Task: Create new invoice with Date Opened :15-Apr-23, Select Customer: Pasquallys Pizza & Wings, Terms: Payment Term 1. Make invoice entry for item-1 with Date: 15-Apr-23, Description: RED BARON Classic Crust Pepperoni Pizza , Action: Material, Income Account: Income:Sales, Quantity: 2, Unit Price: 9.5, Discount %: 6. Make entry for item-2 with Date: 15-Apr-23, Description: Artskills Poster Board Neon Blue 22 x 28_x000D_
, Action: Material, Income Account: Income:Sales, Quantity: 1, Unit Price: 6.8, Discount %: 9. Make entry for item-3 with Date: 15-Apr-23, Description: Clif Bar Chocolate Brownie, Action: Material, Income Account: Income:Sales, Quantity: 1, Unit Price: 7.8, Discount %: 11. Write Notes: Looking forward to serving you again.. Post Invoice with Post Date: 15-Apr-23, Post to Accounts: Assets:Accounts Receivable. Pay / Process Payment with Transaction Date: 15-May-23, Amount: 30.99, Transfer Account: Checking Account. Print Invoice, display notes by going to Option, then go to Display Tab and check Invoice Notes.
Action: Mouse moved to (139, 31)
Screenshot: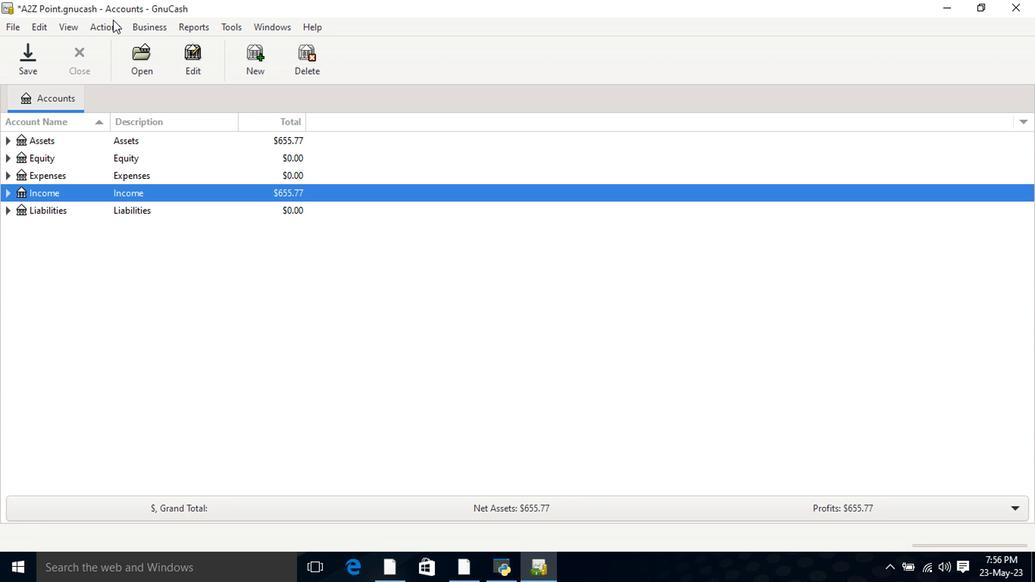 
Action: Mouse pressed left at (139, 31)
Screenshot: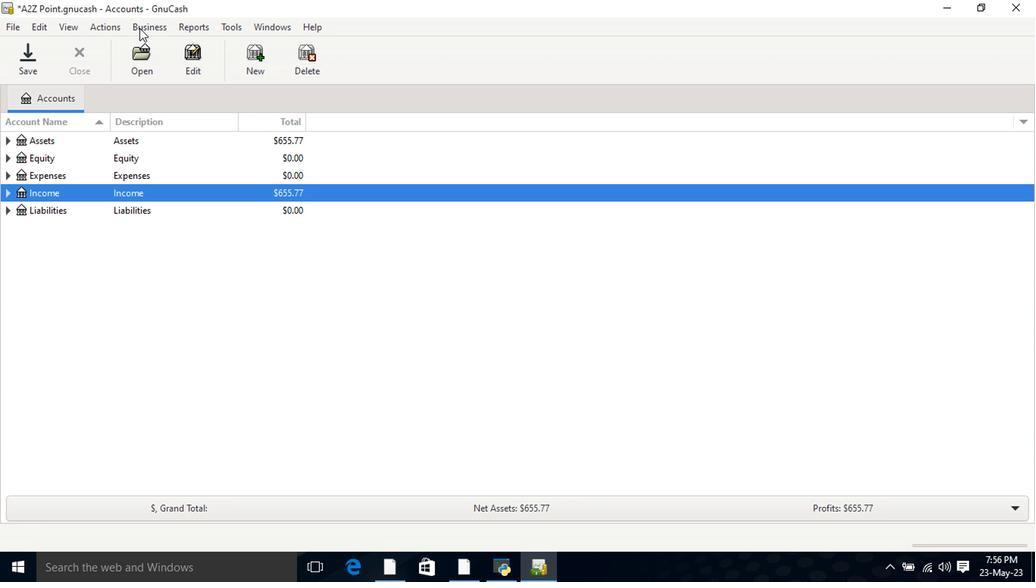
Action: Mouse moved to (350, 107)
Screenshot: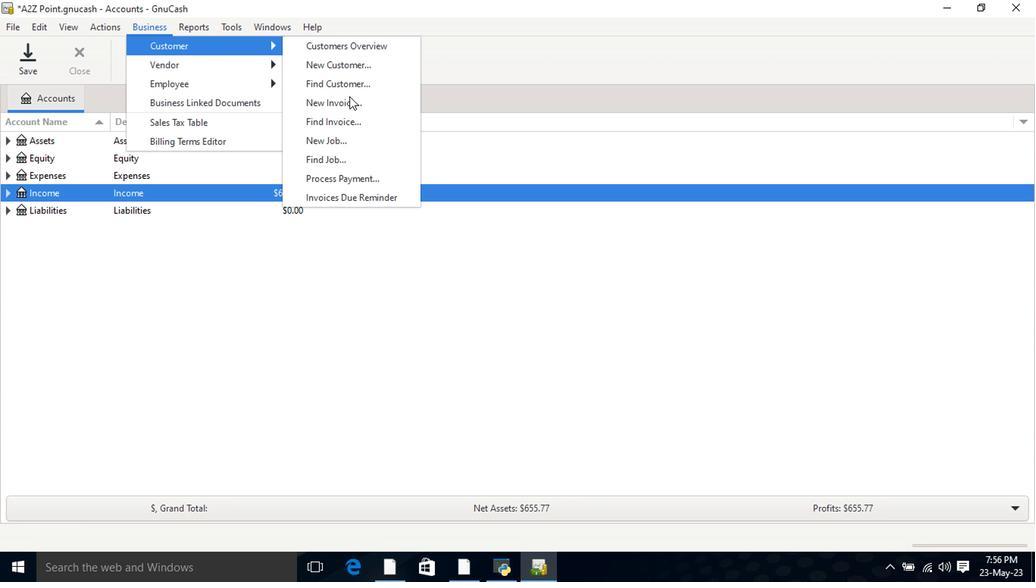 
Action: Mouse pressed left at (350, 107)
Screenshot: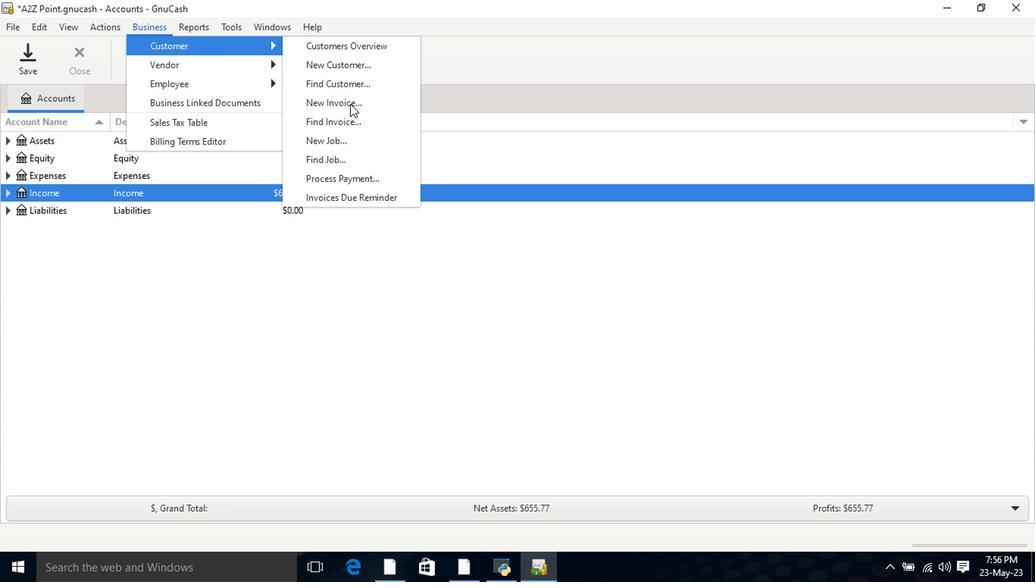 
Action: Mouse moved to (616, 233)
Screenshot: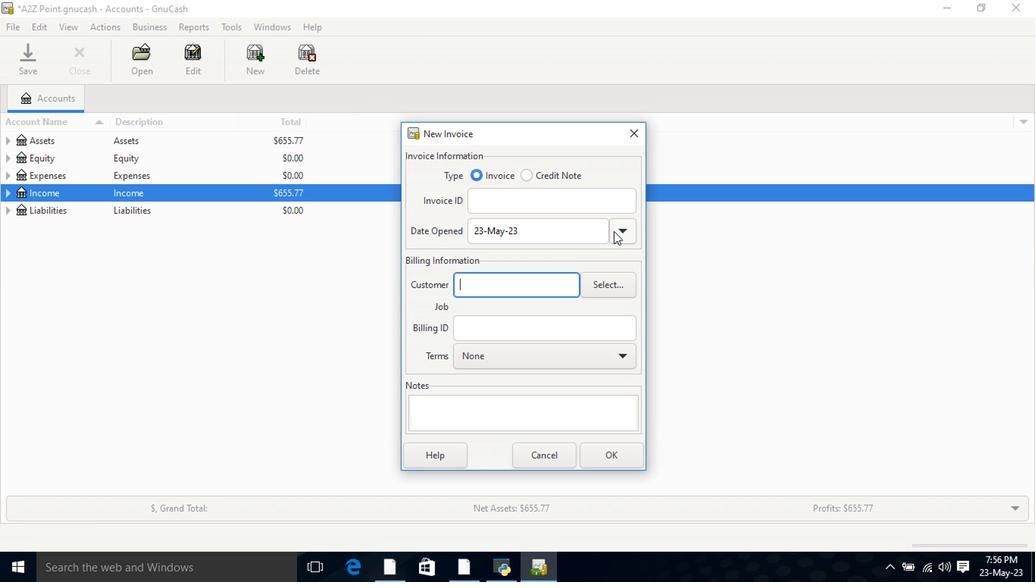 
Action: Mouse pressed left at (616, 233)
Screenshot: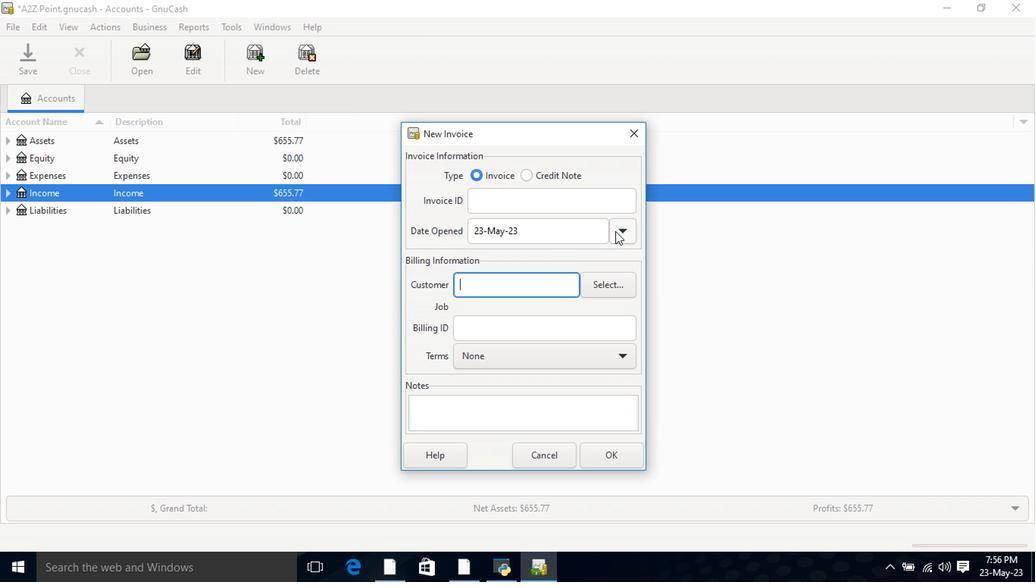 
Action: Mouse moved to (504, 254)
Screenshot: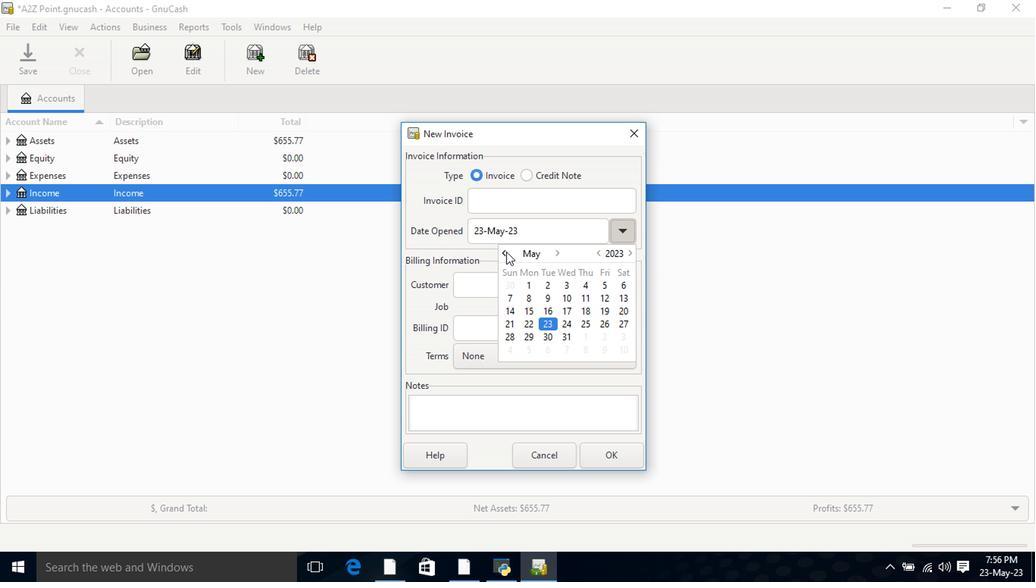 
Action: Mouse pressed left at (504, 254)
Screenshot: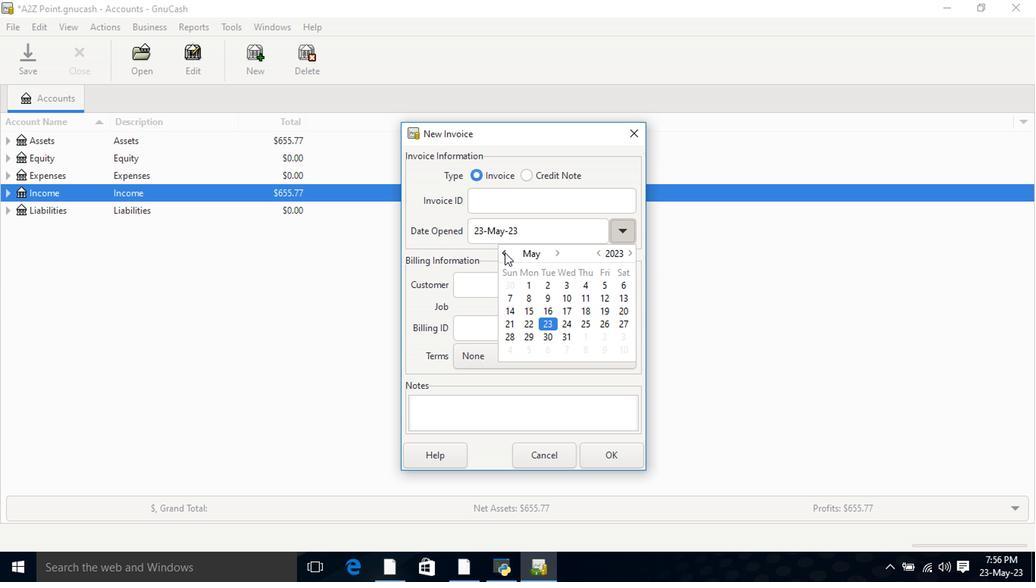 
Action: Mouse moved to (616, 311)
Screenshot: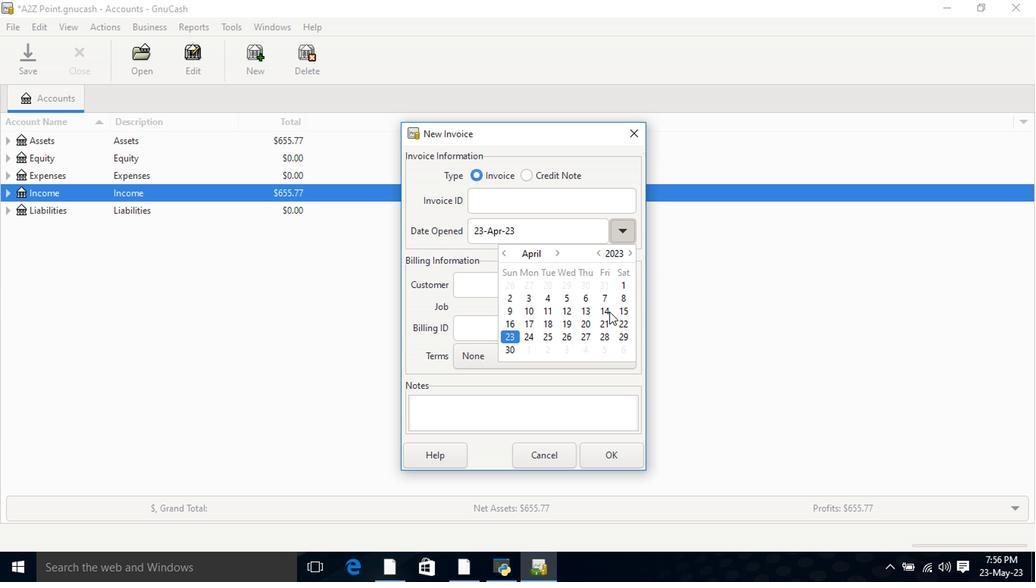 
Action: Mouse pressed left at (616, 311)
Screenshot: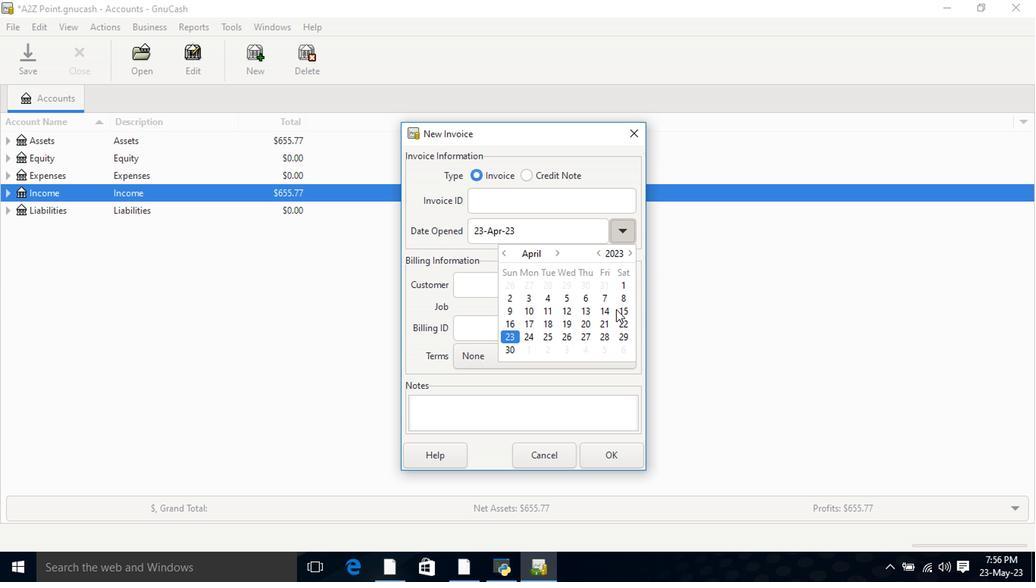 
Action: Mouse pressed left at (616, 311)
Screenshot: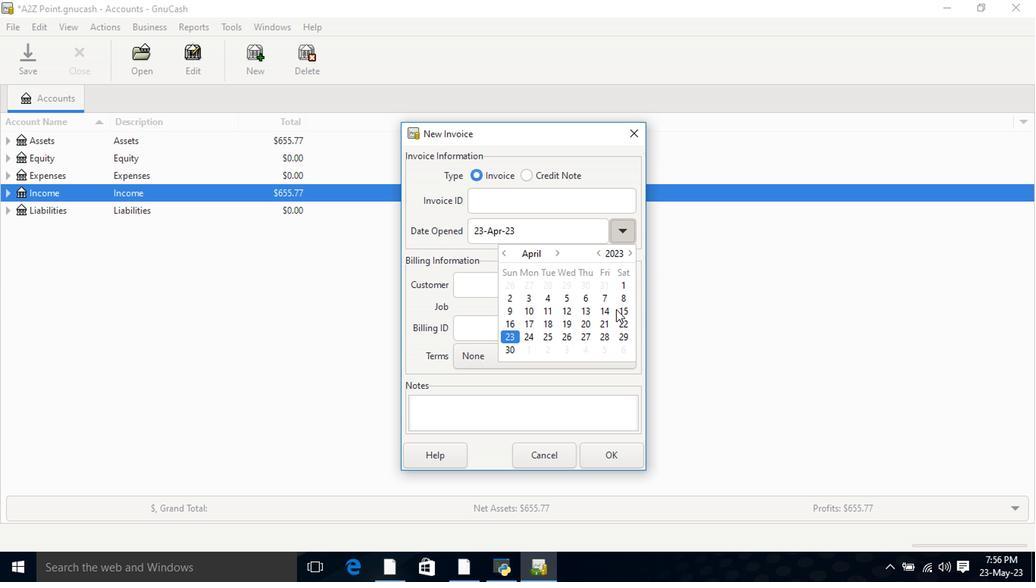 
Action: Mouse moved to (521, 291)
Screenshot: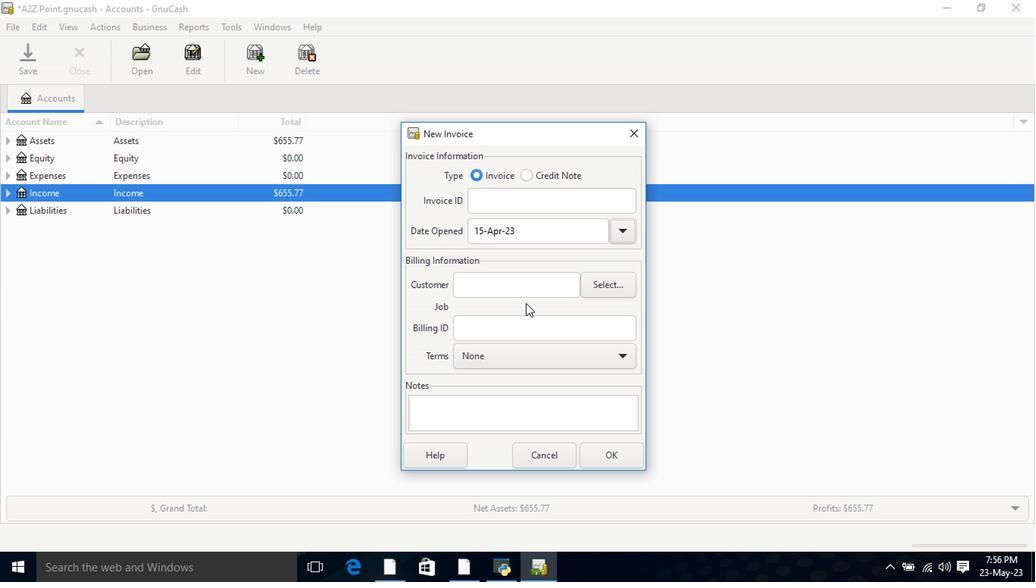 
Action: Mouse pressed left at (521, 291)
Screenshot: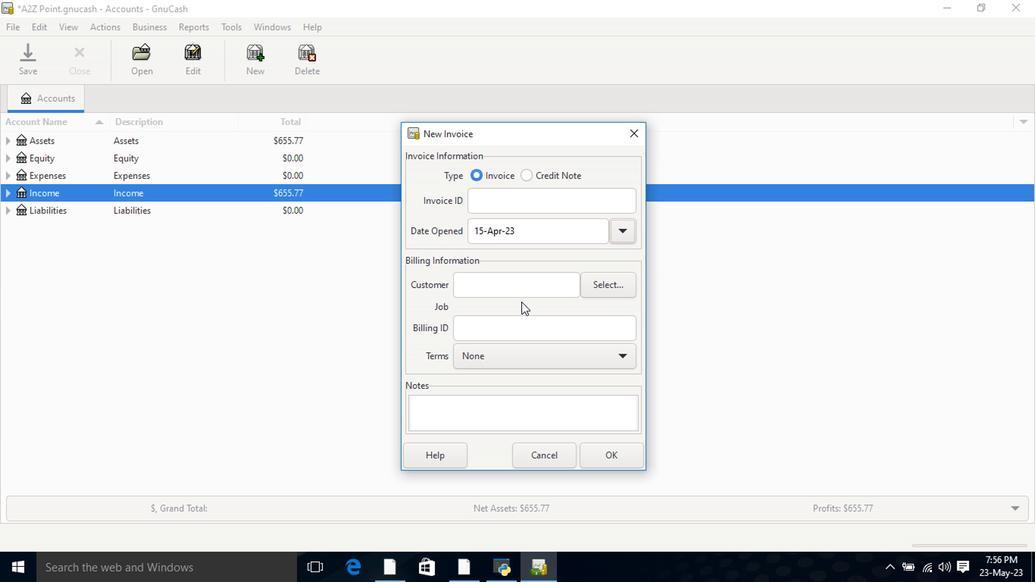 
Action: Mouse moved to (518, 291)
Screenshot: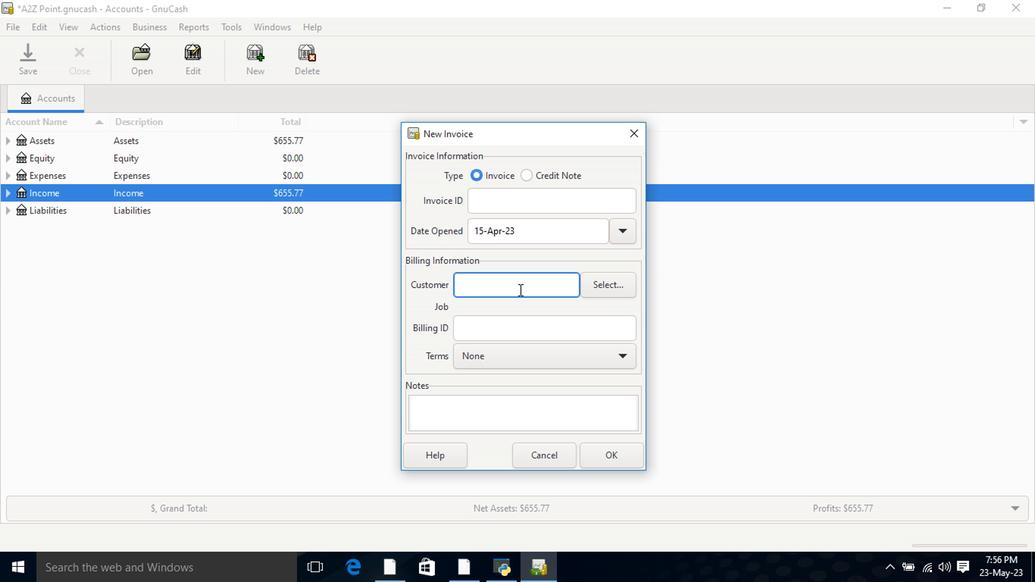 
Action: Key pressed <Key.shift>Pas
Screenshot: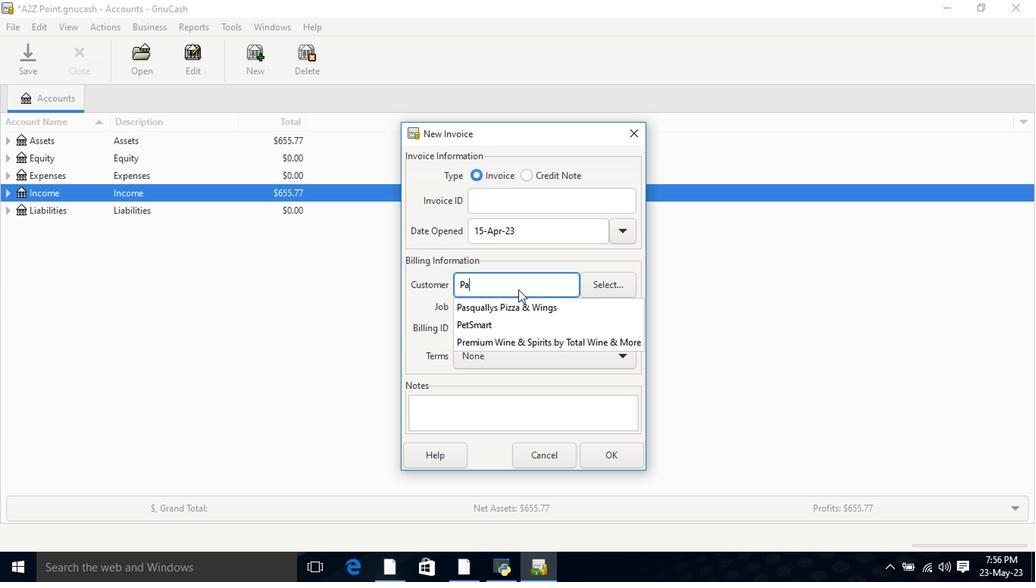 
Action: Mouse moved to (509, 310)
Screenshot: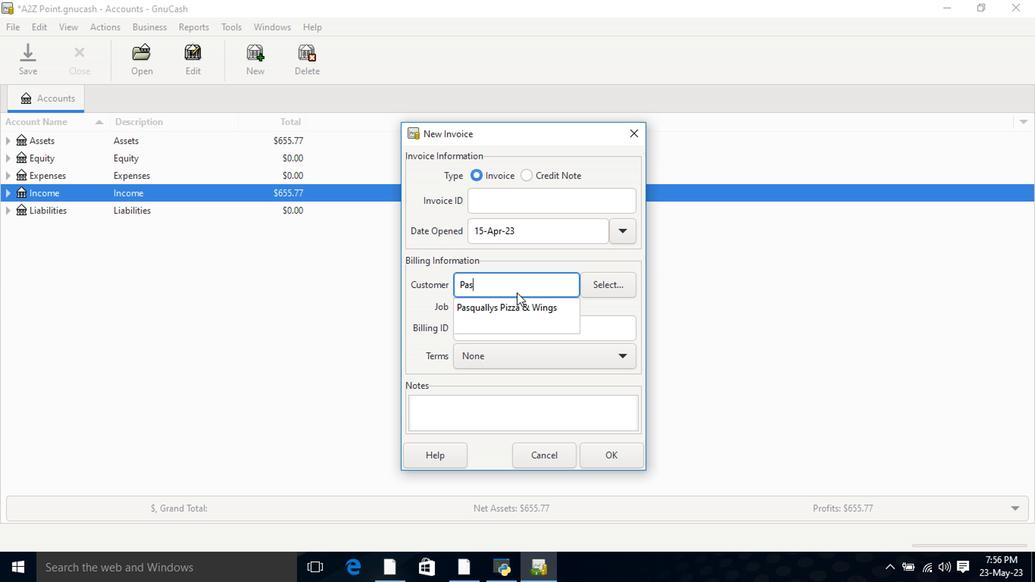 
Action: Mouse pressed left at (509, 310)
Screenshot: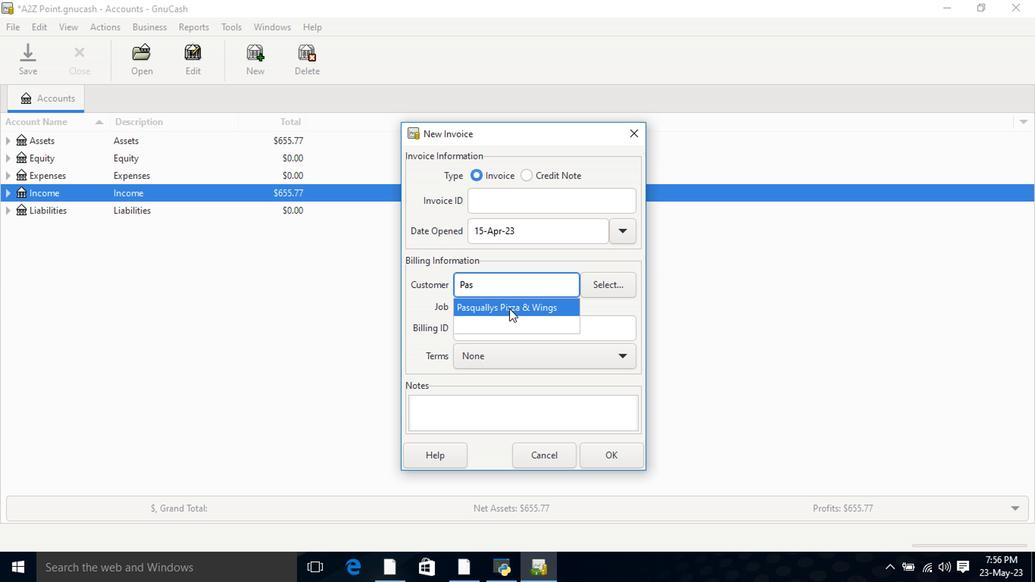 
Action: Mouse moved to (508, 372)
Screenshot: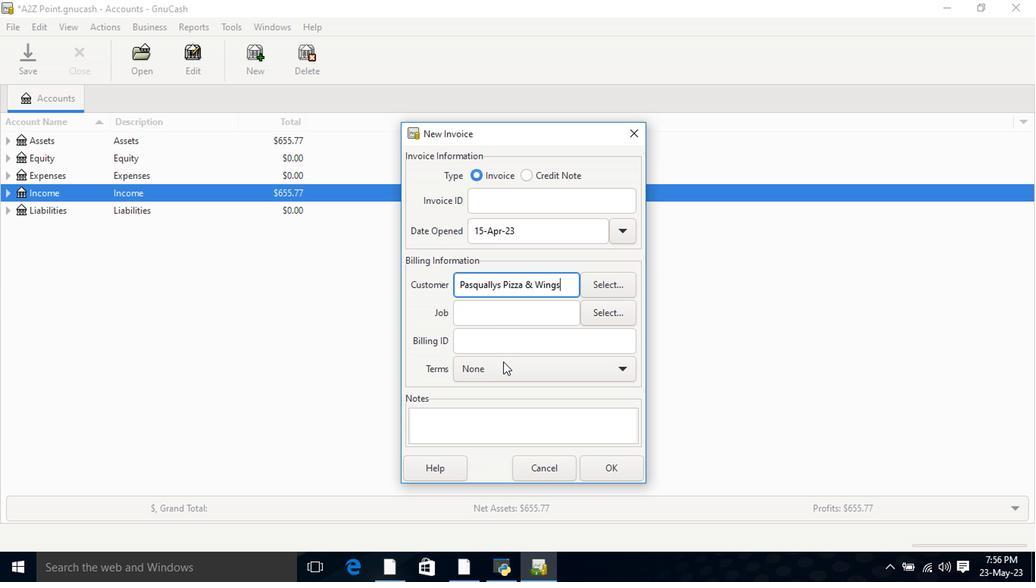
Action: Mouse pressed left at (508, 372)
Screenshot: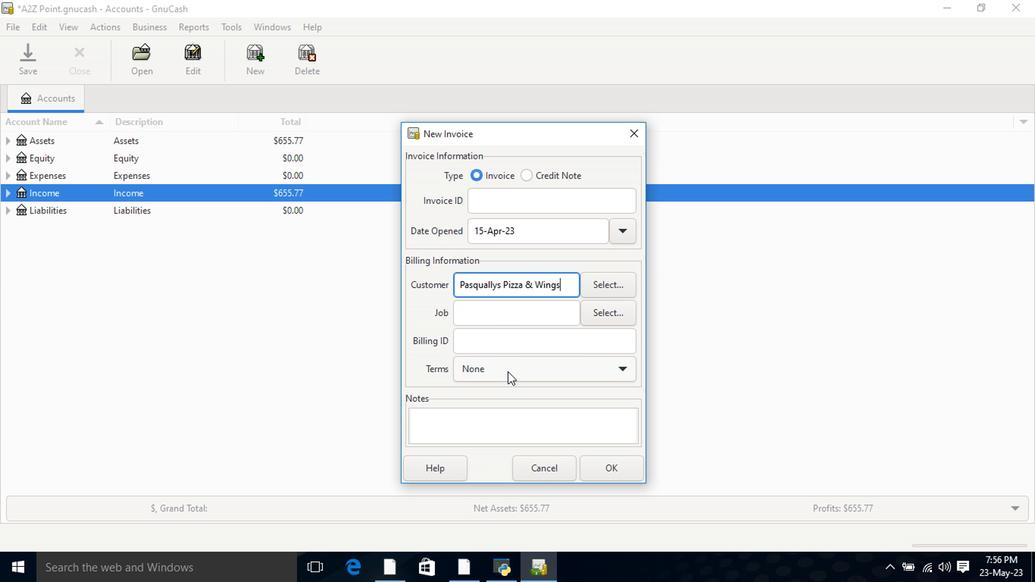 
Action: Mouse moved to (512, 400)
Screenshot: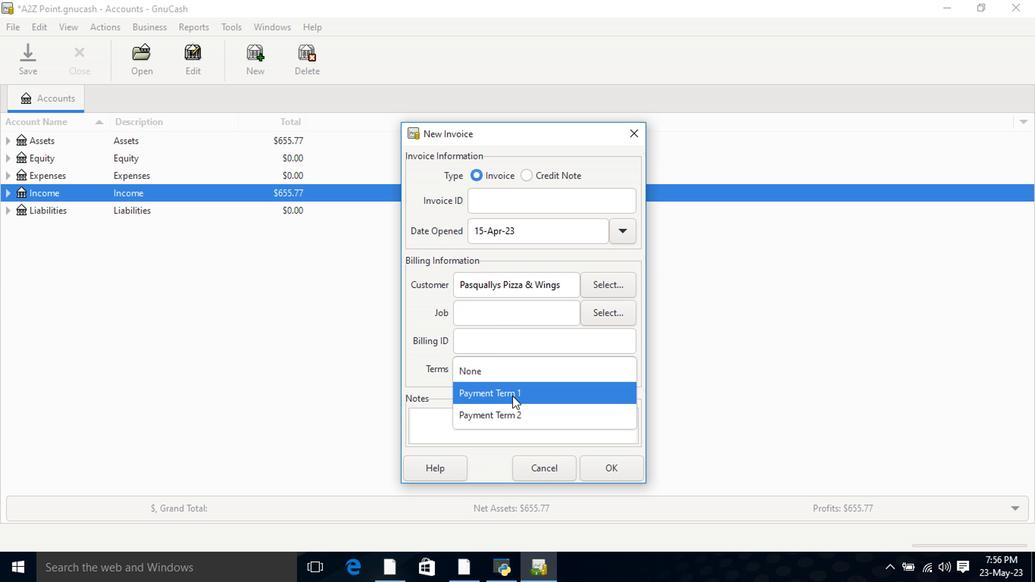 
Action: Mouse pressed left at (512, 400)
Screenshot: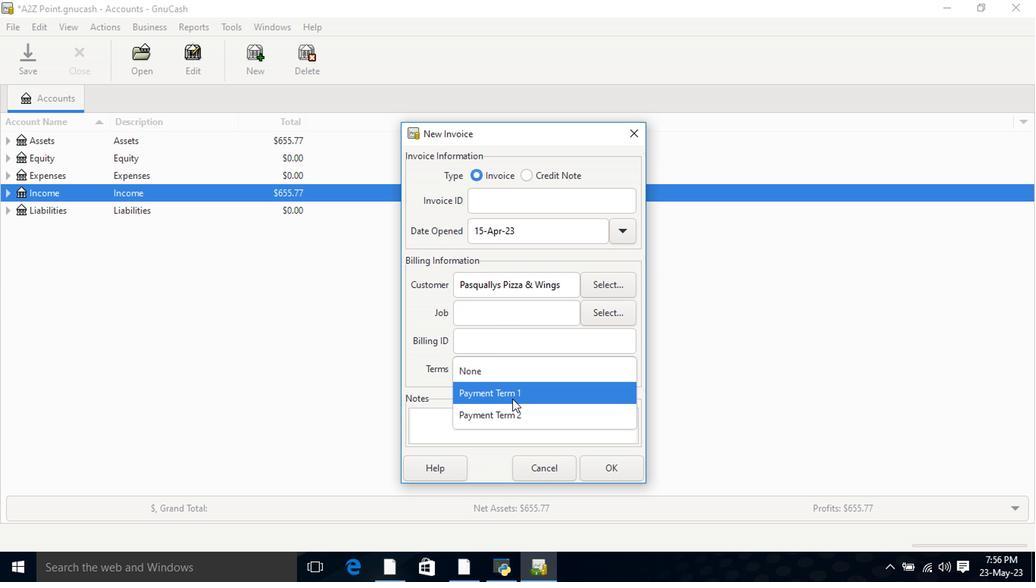 
Action: Mouse moved to (626, 465)
Screenshot: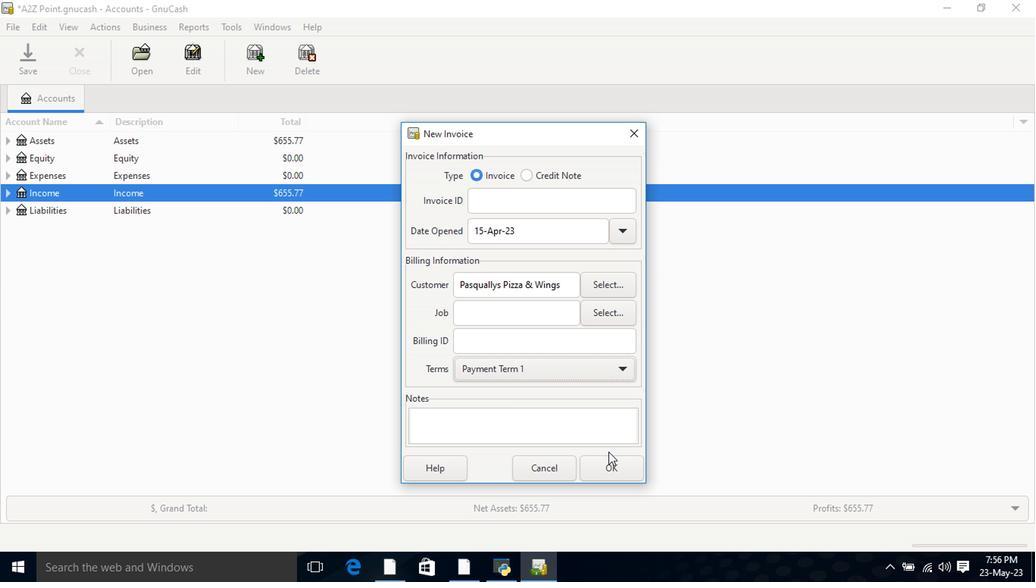 
Action: Mouse pressed left at (626, 465)
Screenshot: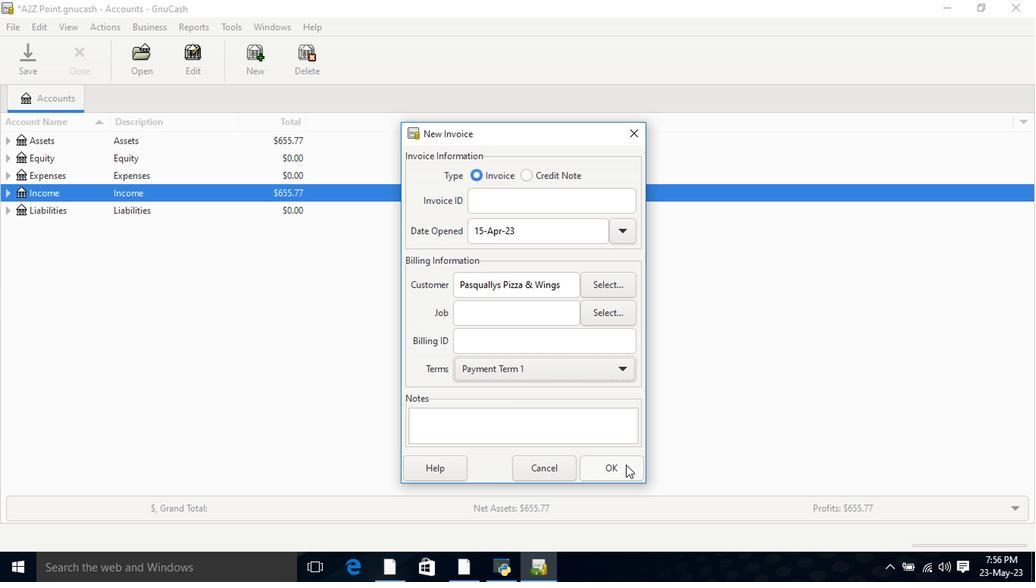 
Action: Mouse moved to (59, 296)
Screenshot: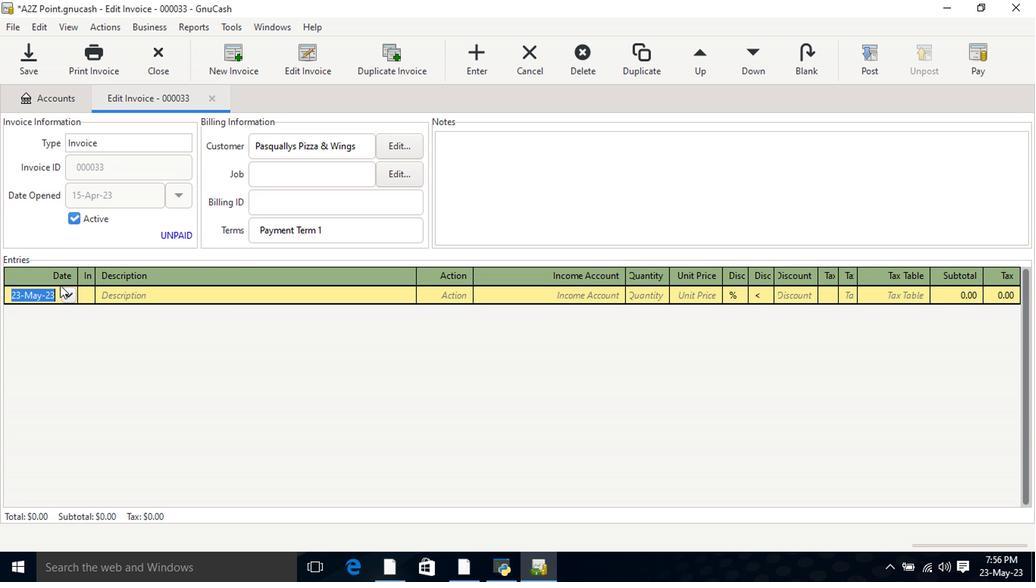 
Action: Mouse pressed left at (59, 296)
Screenshot: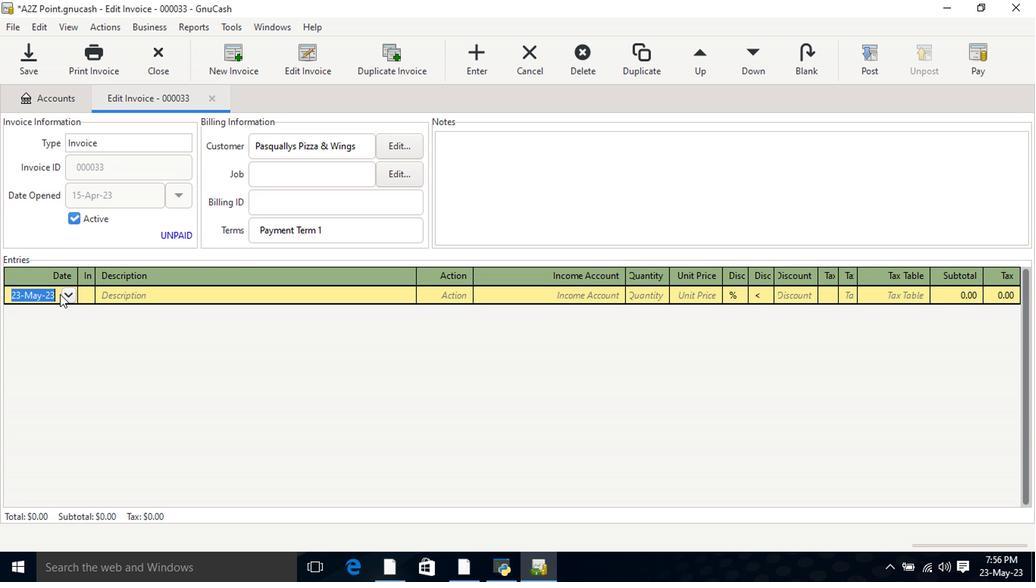 
Action: Mouse moved to (69, 292)
Screenshot: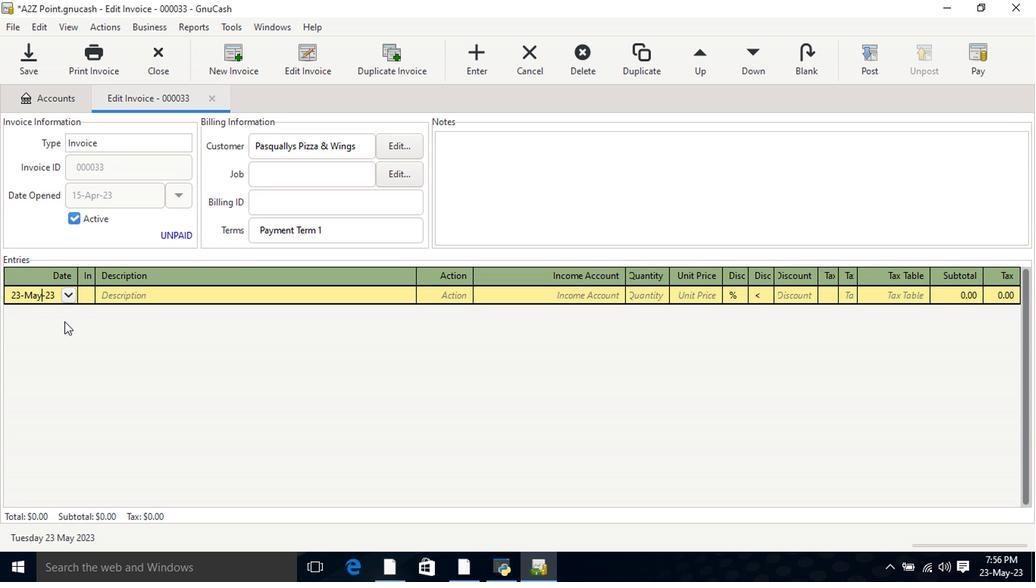 
Action: Mouse pressed left at (69, 292)
Screenshot: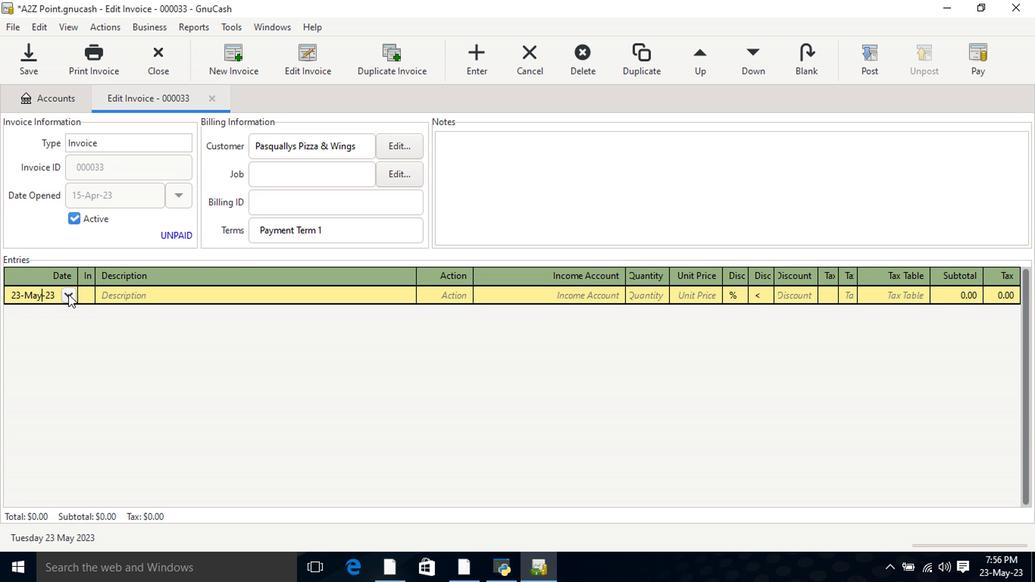 
Action: Mouse moved to (8, 313)
Screenshot: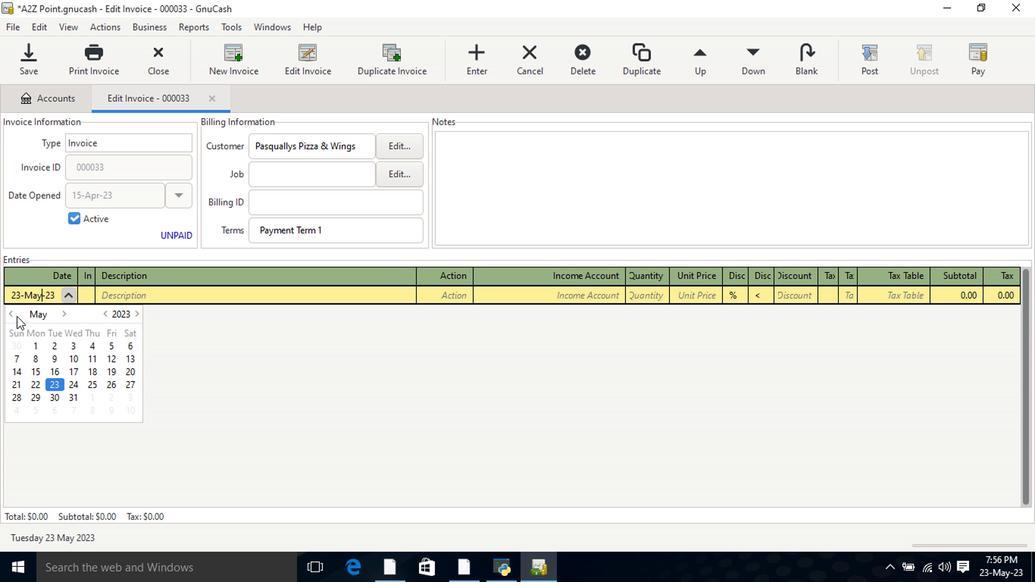 
Action: Mouse pressed left at (8, 313)
Screenshot: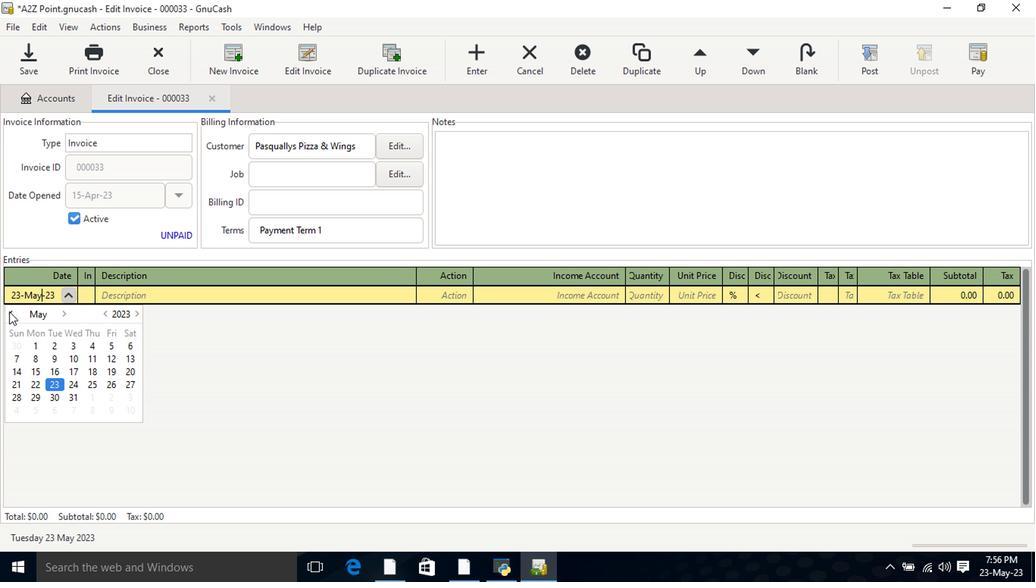 
Action: Mouse moved to (130, 371)
Screenshot: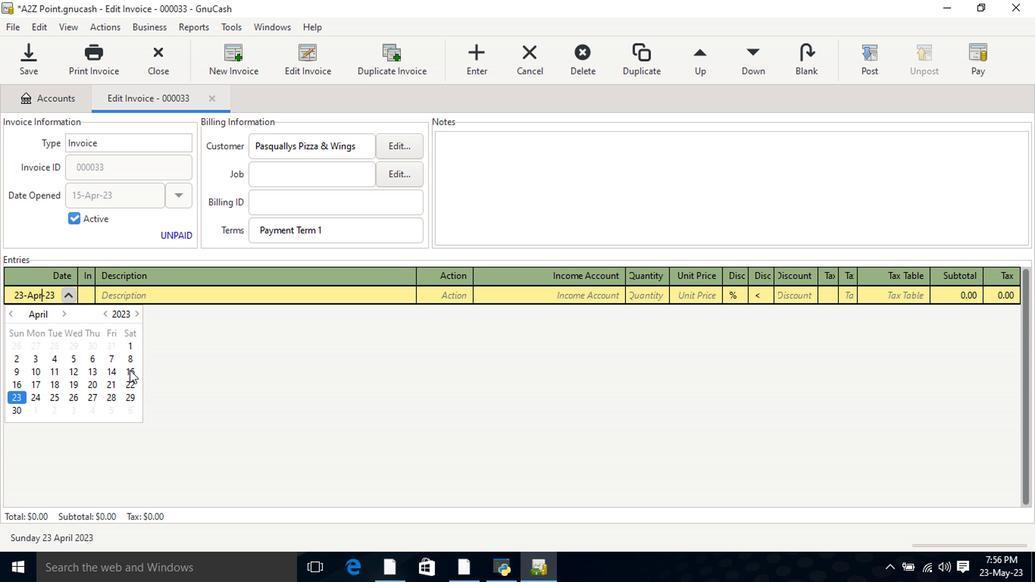 
Action: Mouse pressed left at (130, 371)
Screenshot: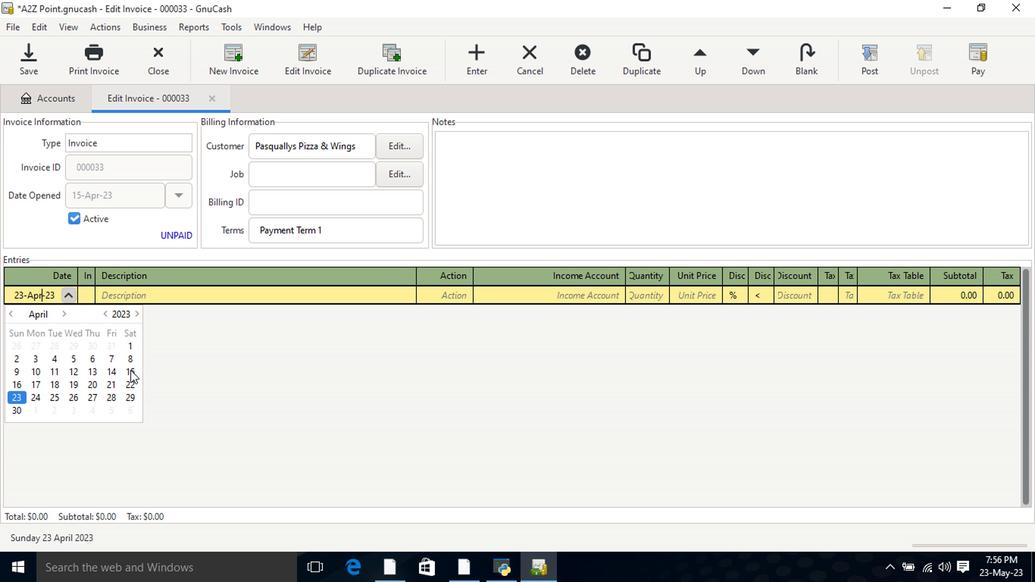 
Action: Mouse pressed left at (130, 371)
Screenshot: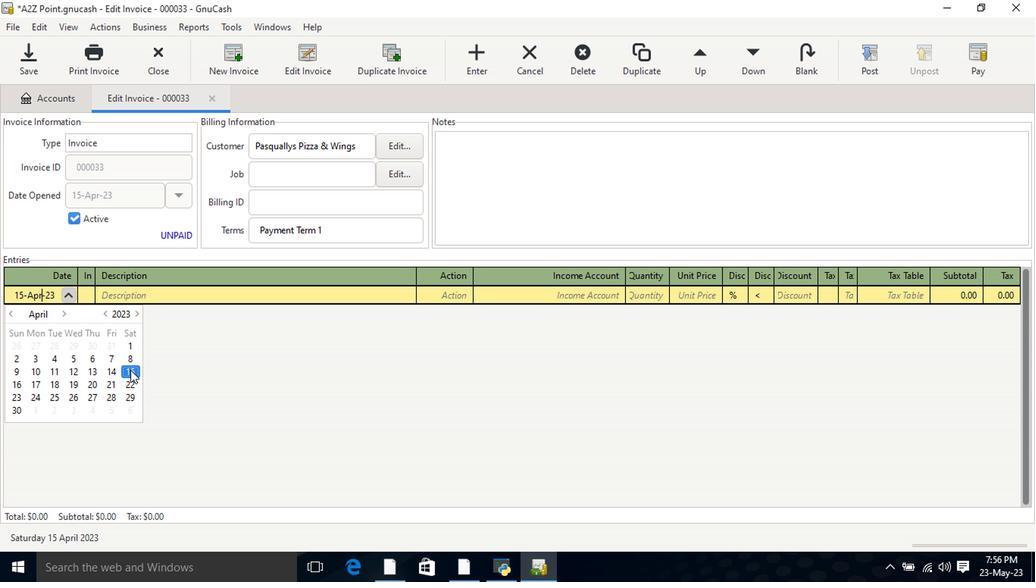 
Action: Mouse moved to (130, 371)
Screenshot: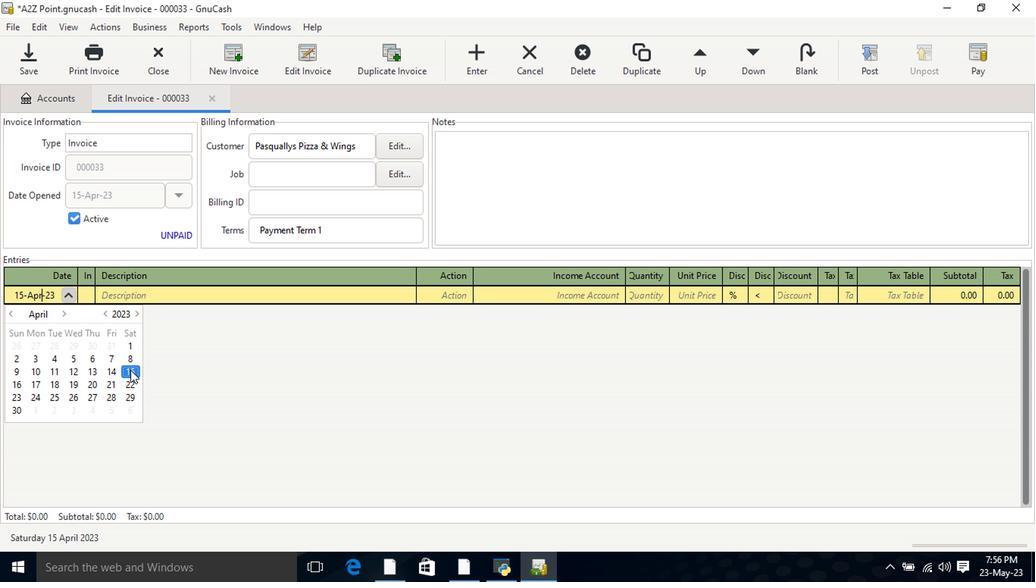 
Action: Mouse pressed left at (130, 371)
Screenshot: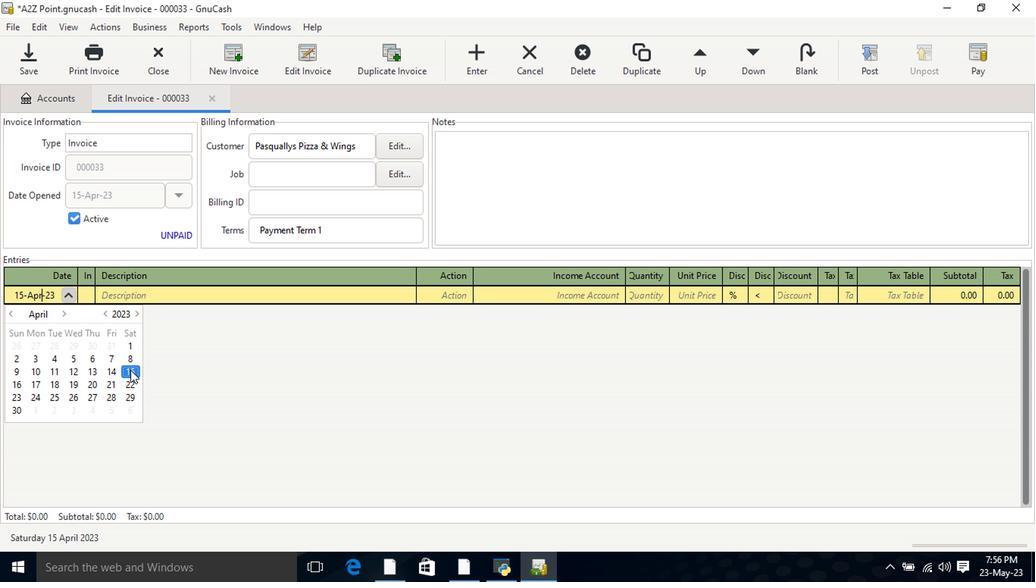 
Action: Mouse moved to (163, 298)
Screenshot: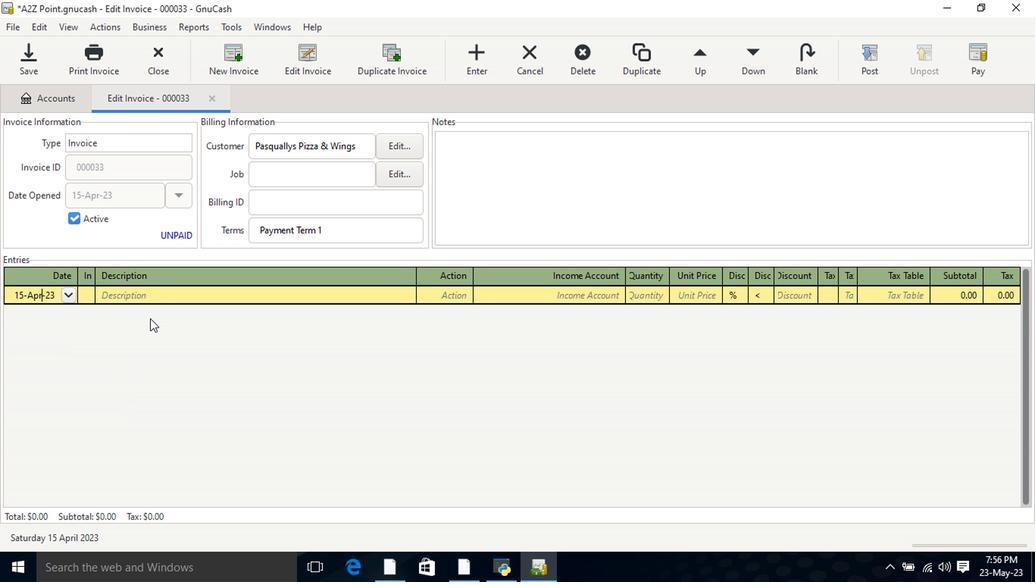 
Action: Mouse pressed left at (163, 298)
Screenshot: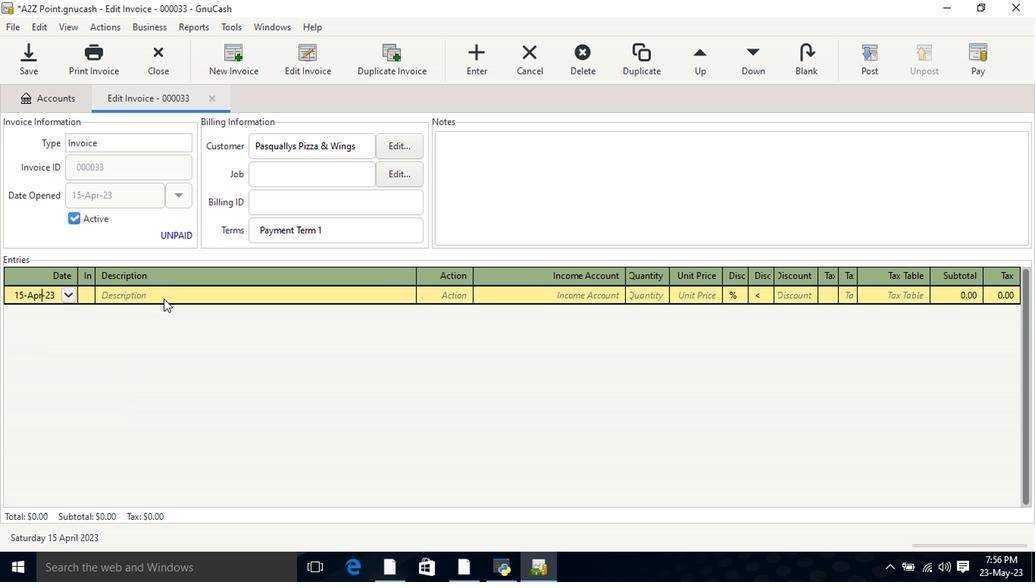 
Action: Mouse moved to (164, 298)
Screenshot: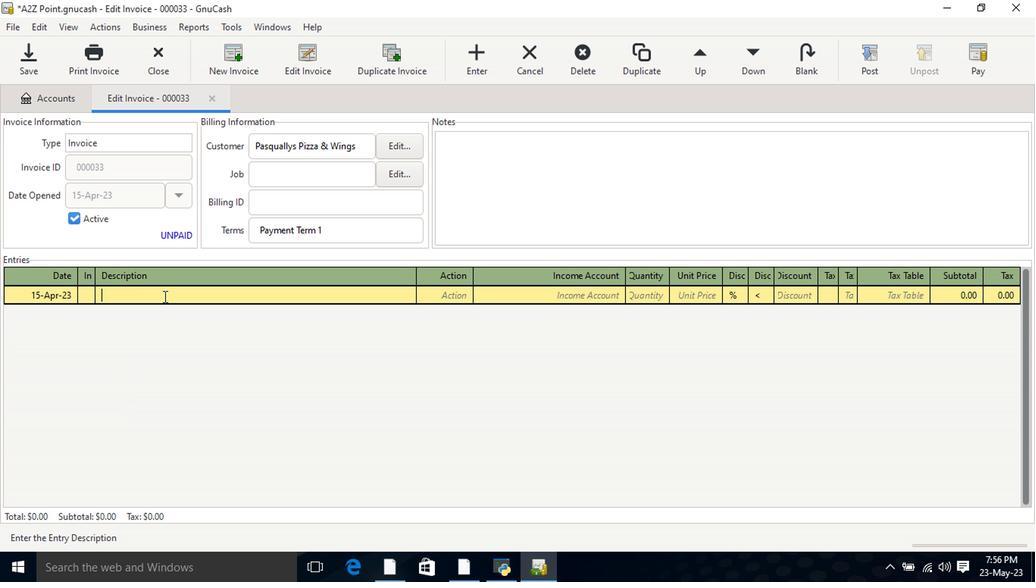 
Action: Key pressed <Key.shift><Key.shift><Key.shift>Red<Key.backspace><Key.backspace><Key.backspace><Key.shift>ED<Key.backspace><Key.backspace><Key.backspace><Key.shift>ED<Key.backspace><Key.backspace><Key.backspace><Key.shift><Key.shift><Key.shift><Key.shift><Key.shift><Key.shift><Key.shift><Key.shift>E<Key.shift>D<Key.backspace><Key.backspace><Key.backspace><Key.caps_lock>ED<Key.space>BARON<Key.space><Key.caps_lock><Key.shift>Clasi<Key.backspace>sic<Key.space><Key.shift>Crust<Key.space><Key.shift>Pepperoni<Key.space><Key.shift>Pizza<Key.tab>mate<Key.tab>income<Key.down><Key.down><Key.down><Key.tab>2<Key.tab>9.5
Screenshot: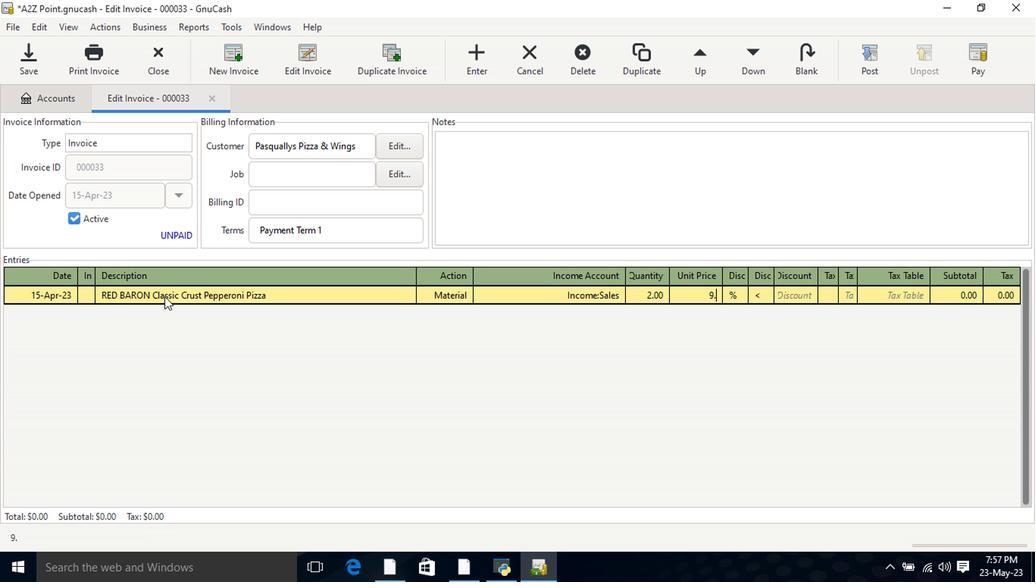 
Action: Mouse moved to (768, 292)
Screenshot: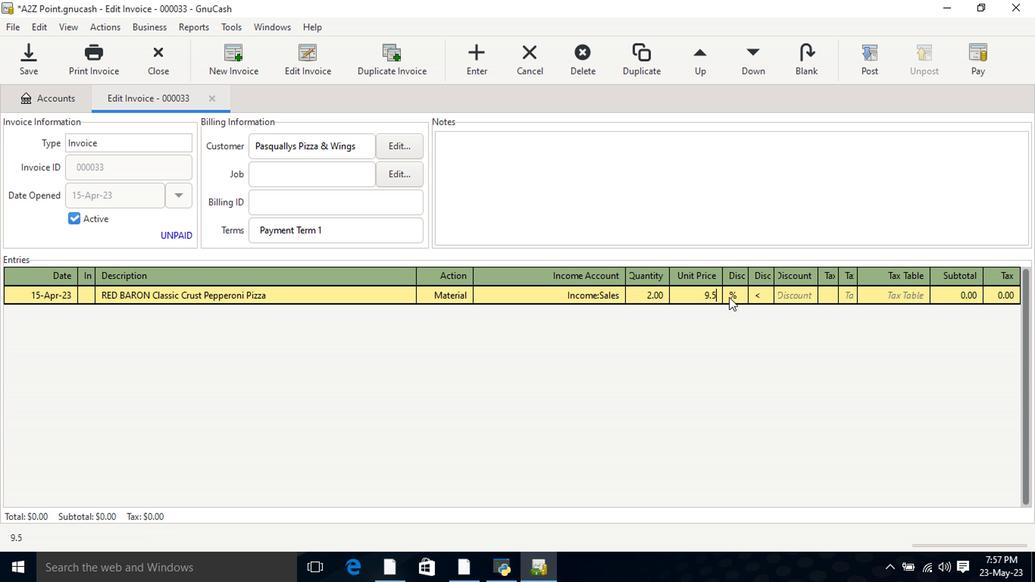 
Action: Mouse pressed left at (768, 292)
Screenshot: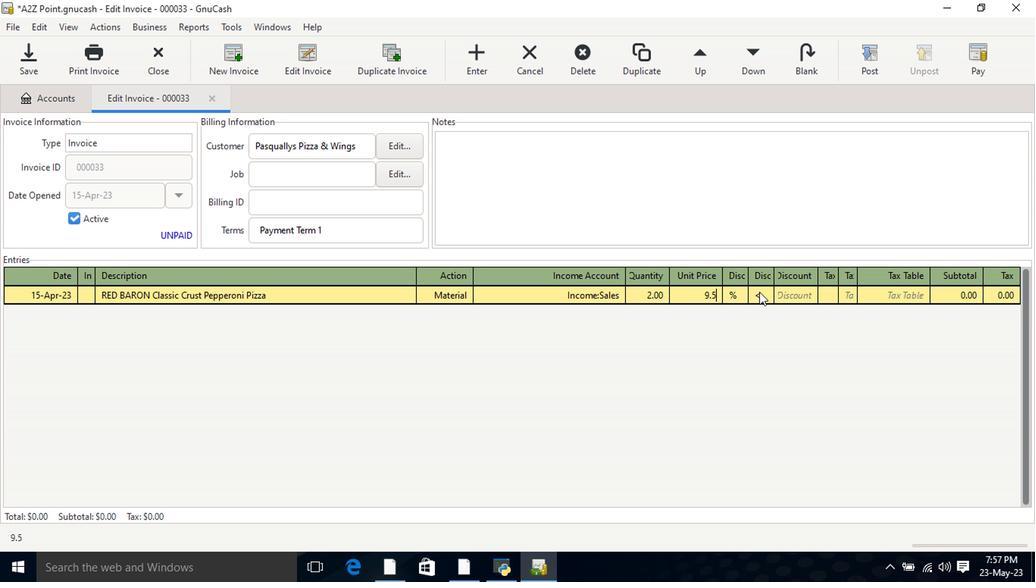 
Action: Mouse moved to (778, 296)
Screenshot: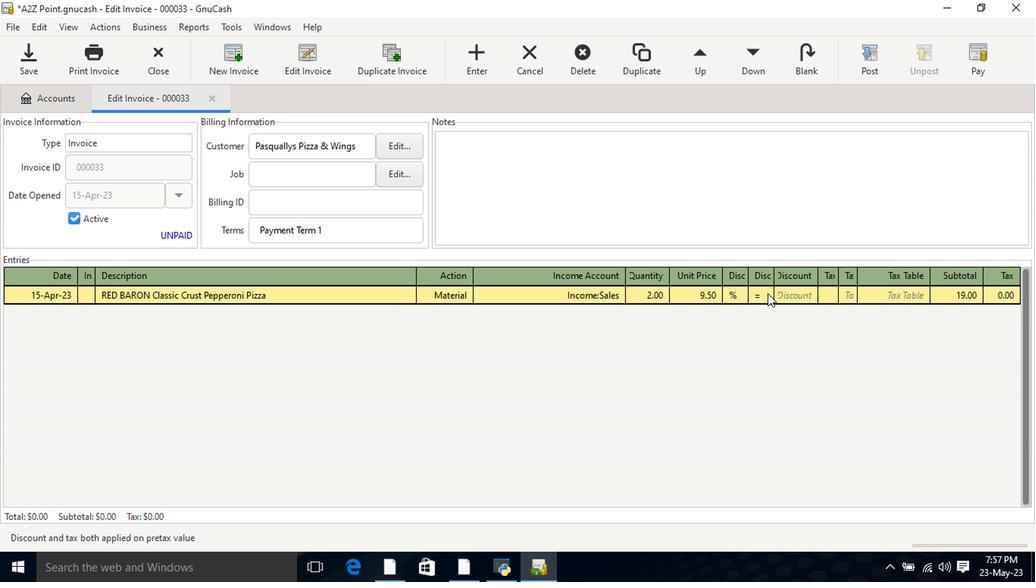 
Action: Mouse pressed left at (778, 296)
Screenshot: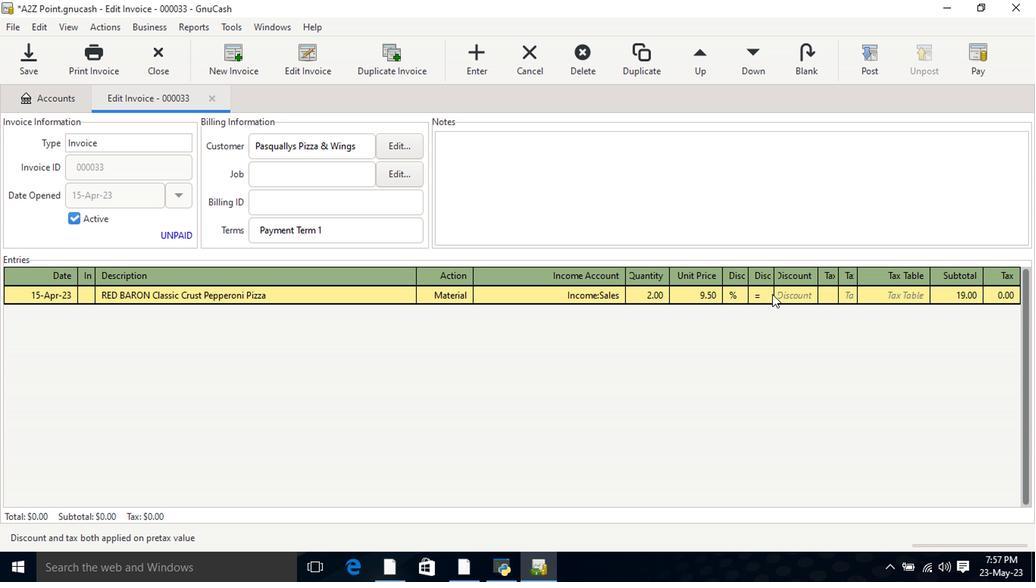 
Action: Key pressed 6<Key.tab><Key.tab><Key.shift>Artskills<Key.space><Key.shift>Poster<Key.space><Key.shift>Board<Key.space><Key.shift>Neon<Key.space><Key.shift>Blue<Key.space>22'x28'<Key.tab>mater<Key.tab>income<Key.down><Key.down><Key.down><Key.tab>1<Key.tab>6.8<Key.tab>
Screenshot: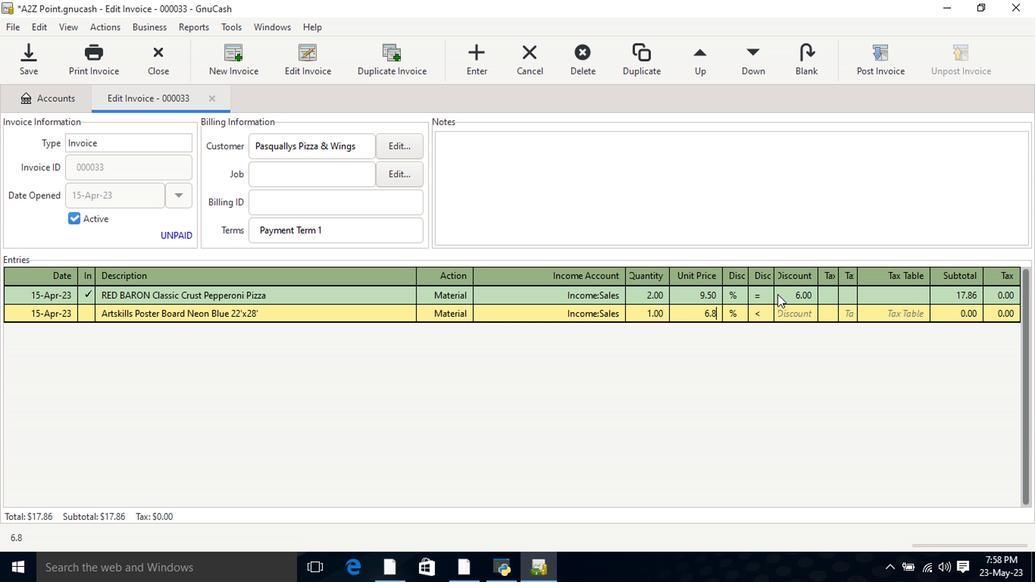 
Action: Mouse moved to (758, 315)
Screenshot: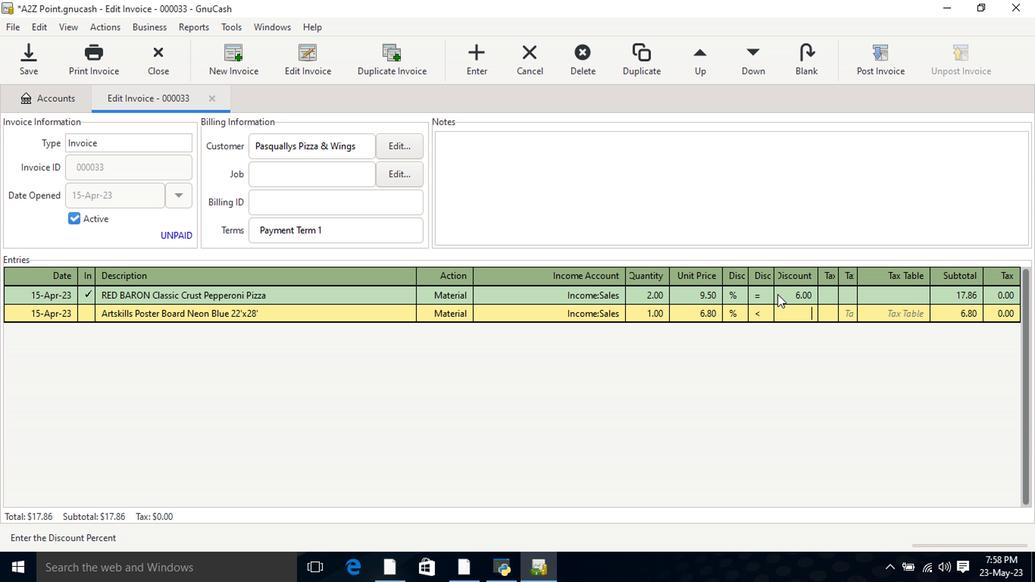 
Action: Mouse pressed left at (758, 315)
Screenshot: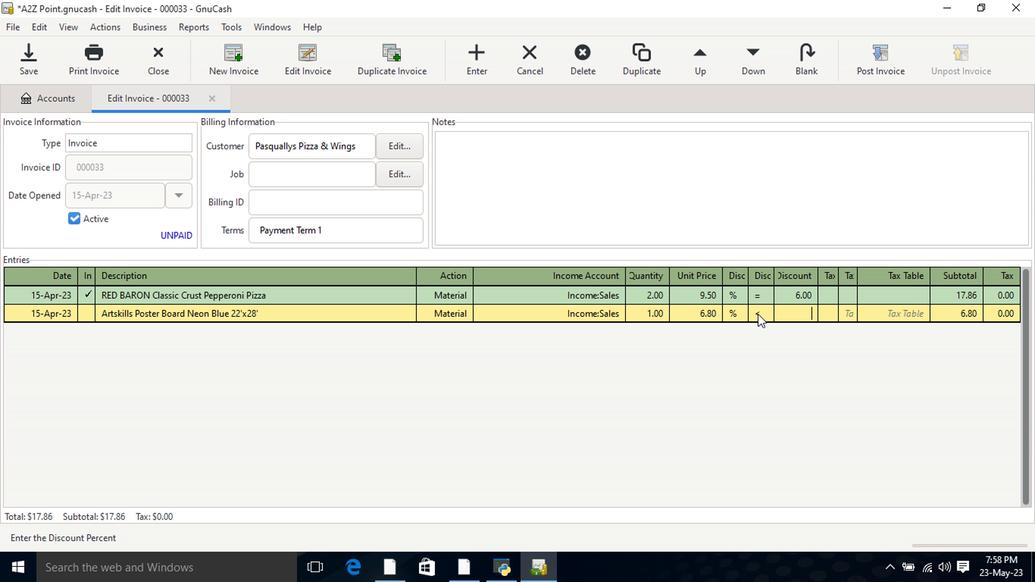 
Action: Mouse moved to (773, 316)
Screenshot: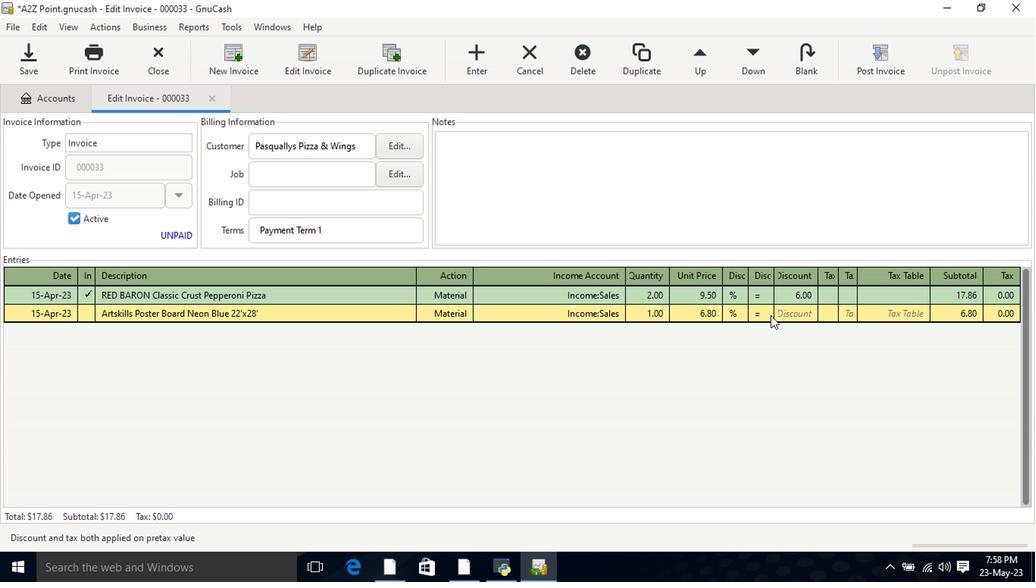 
Action: Mouse pressed left at (773, 316)
Screenshot: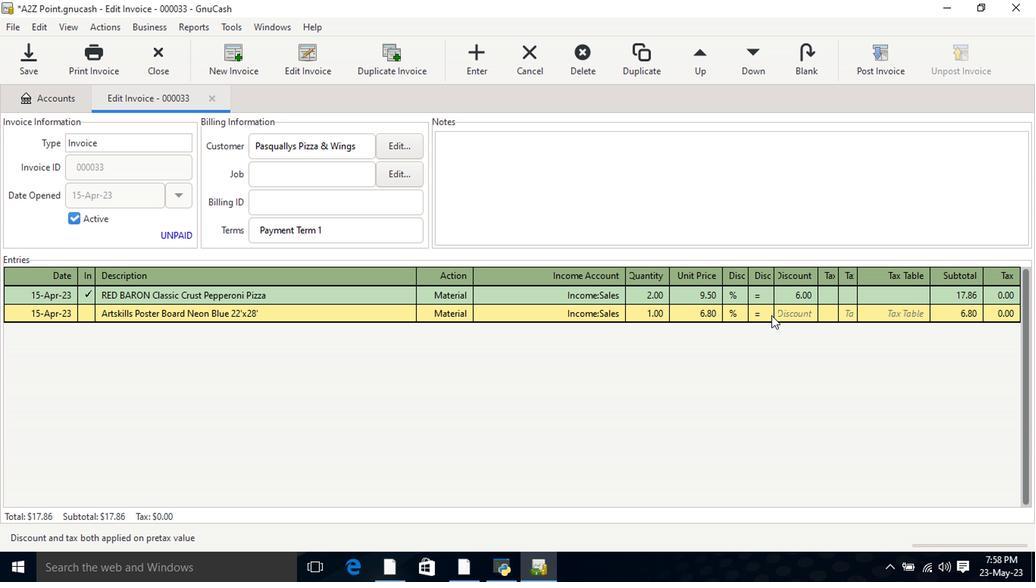 
Action: Mouse moved to (782, 315)
Screenshot: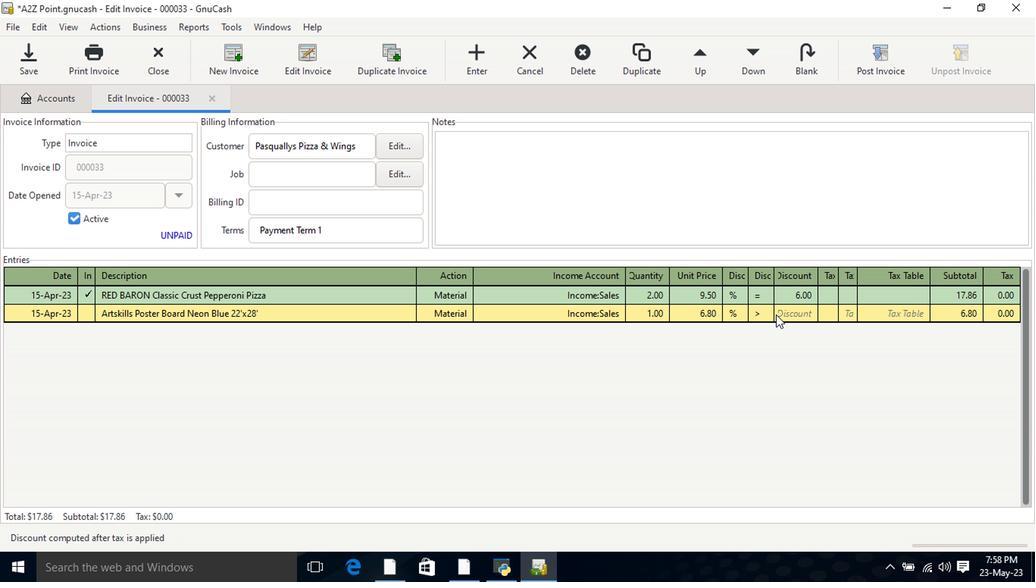 
Action: Mouse pressed left at (782, 315)
Screenshot: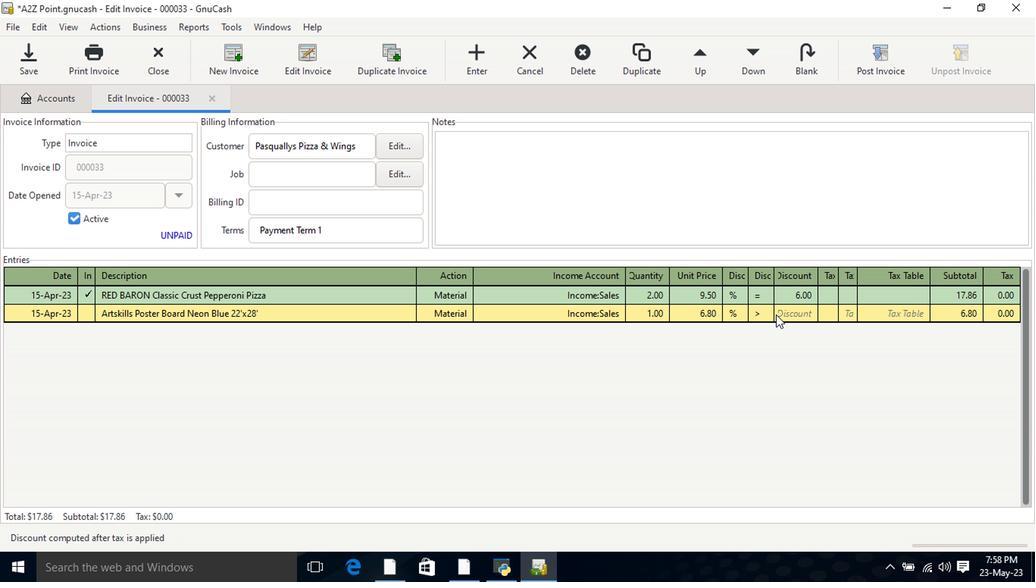 
Action: Mouse moved to (754, 311)
Screenshot: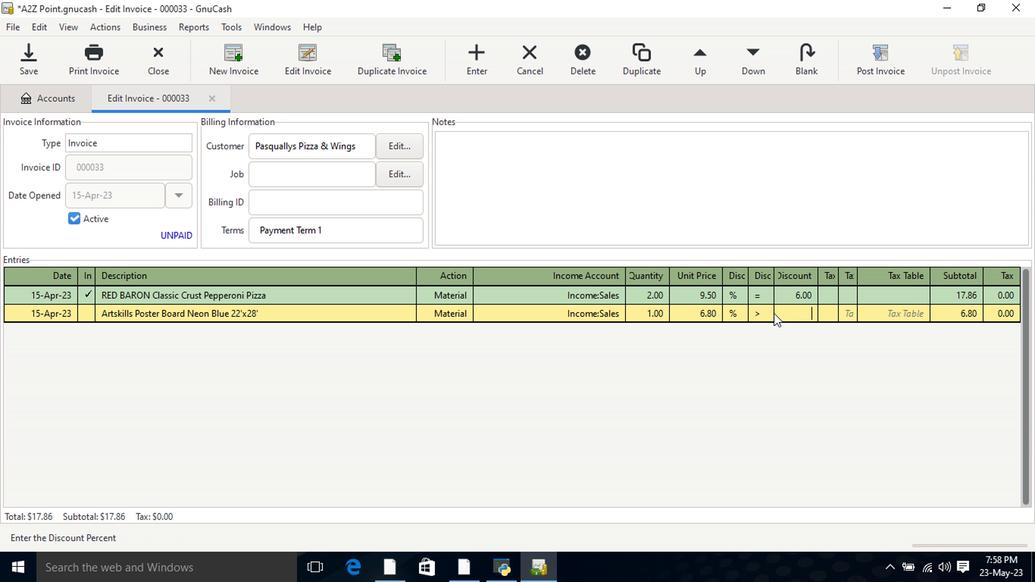
Action: Mouse pressed left at (754, 311)
Screenshot: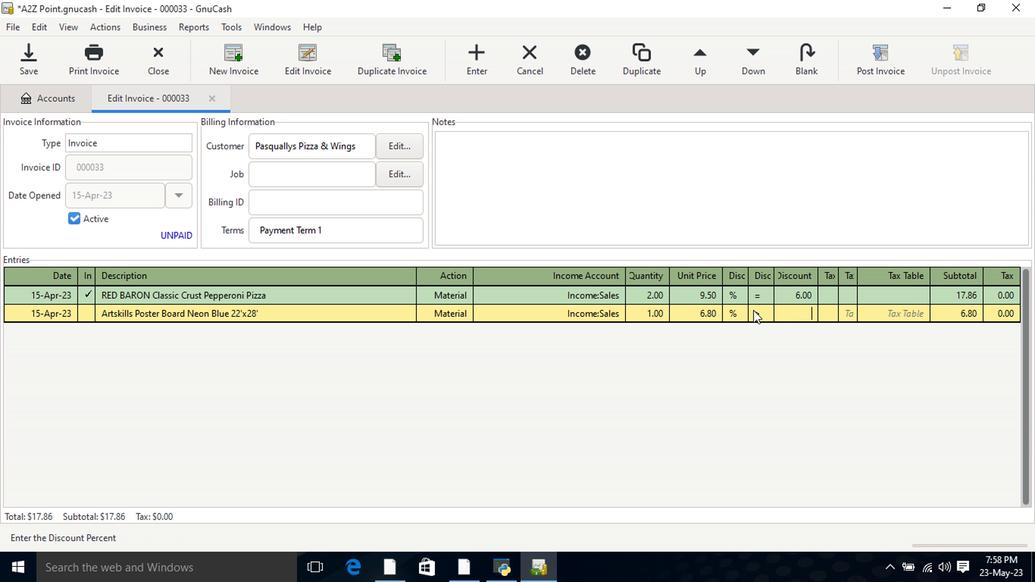 
Action: Mouse moved to (804, 310)
Screenshot: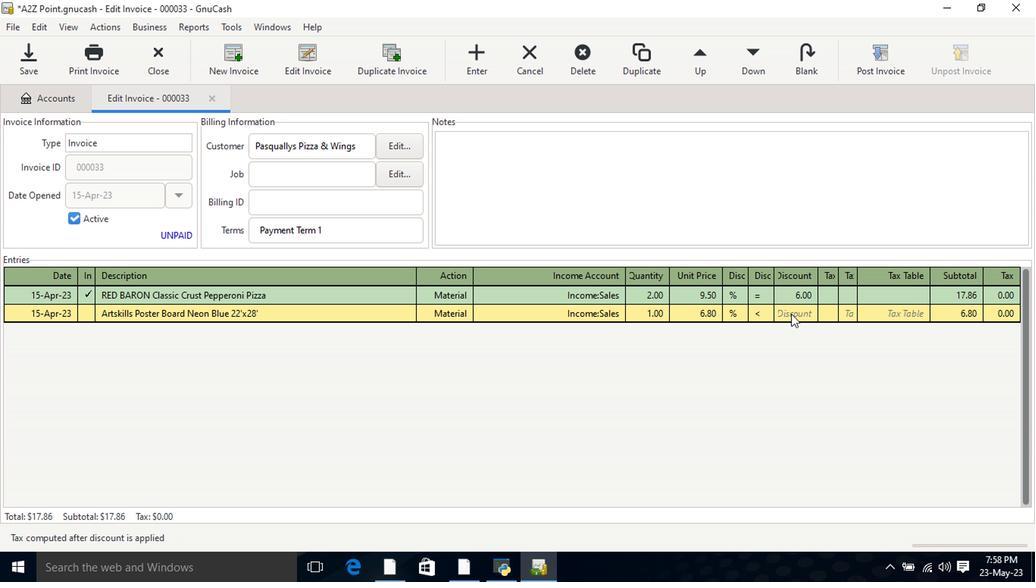 
Action: Mouse pressed left at (804, 310)
Screenshot: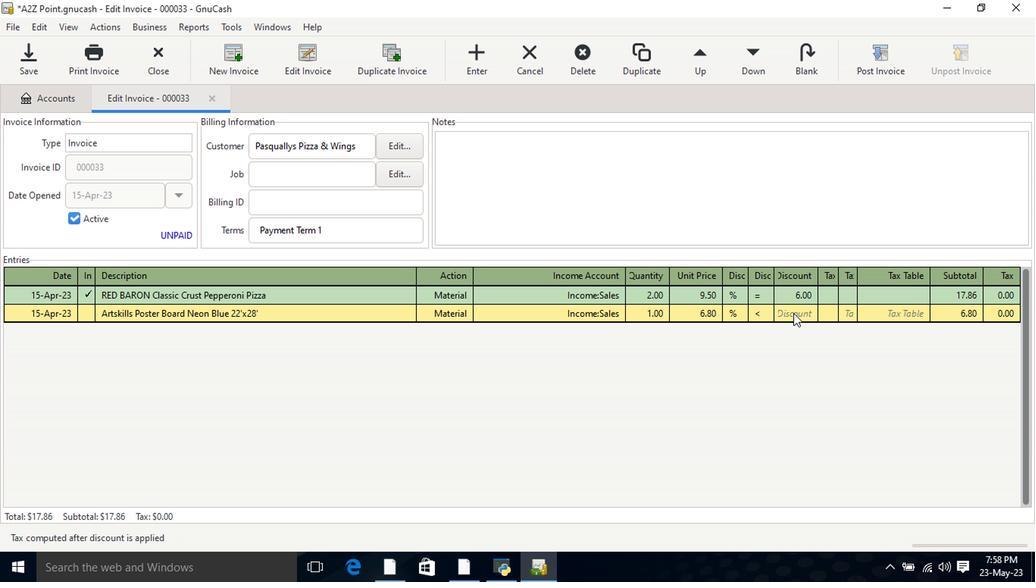 
Action: Mouse moved to (756, 315)
Screenshot: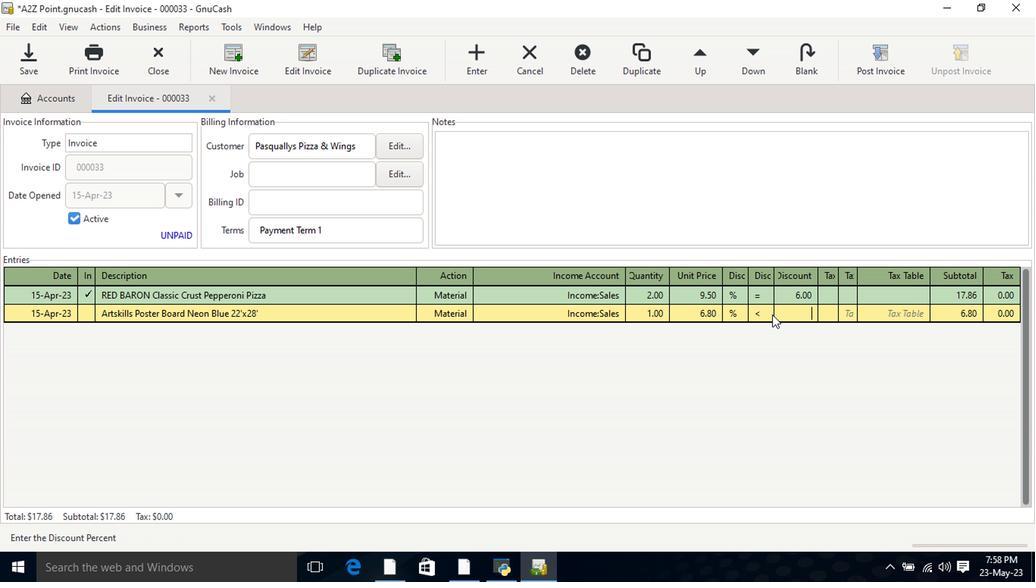 
Action: Mouse pressed left at (756, 315)
Screenshot: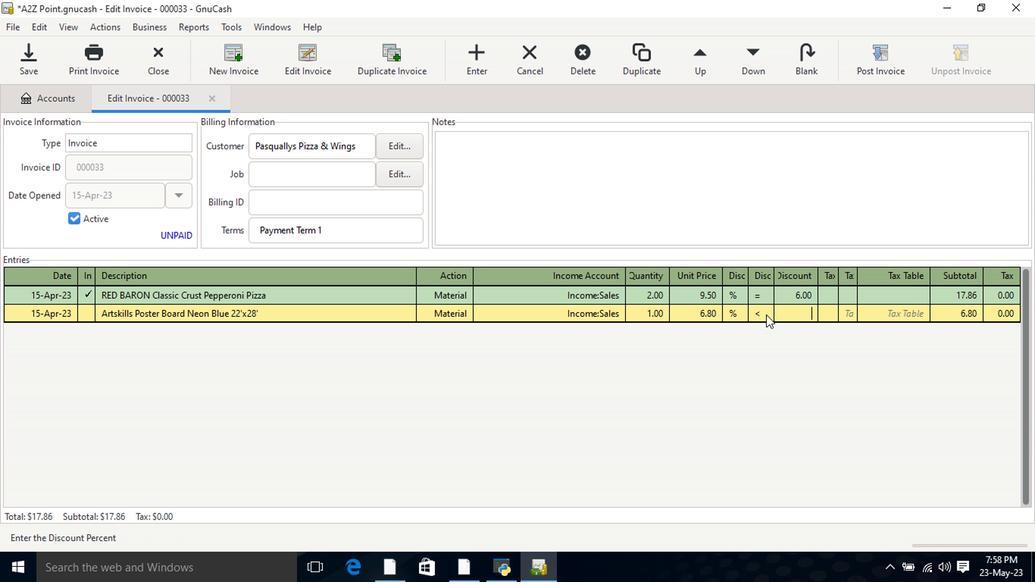 
Action: Mouse moved to (789, 313)
Screenshot: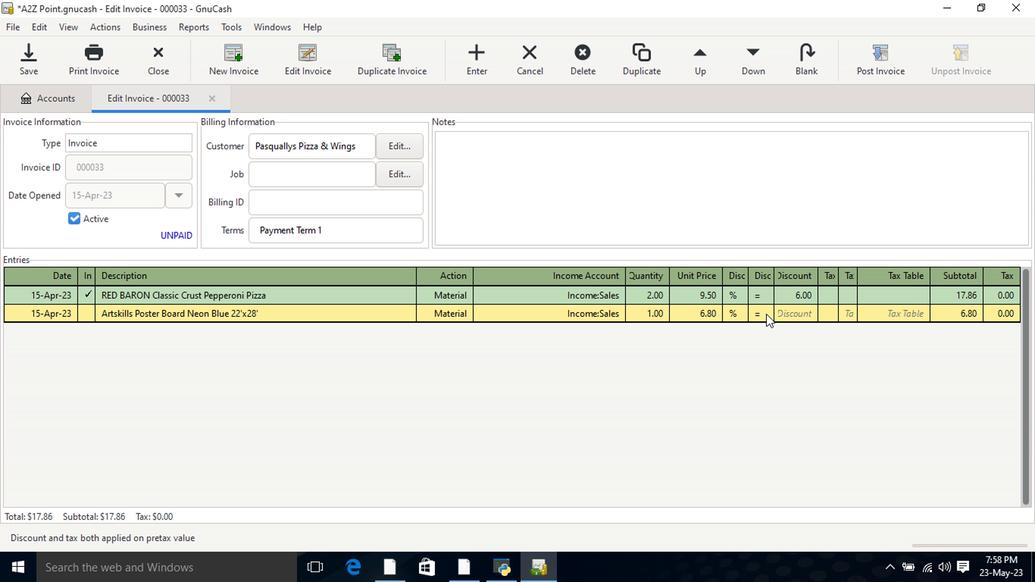 
Action: Mouse pressed left at (789, 313)
Screenshot: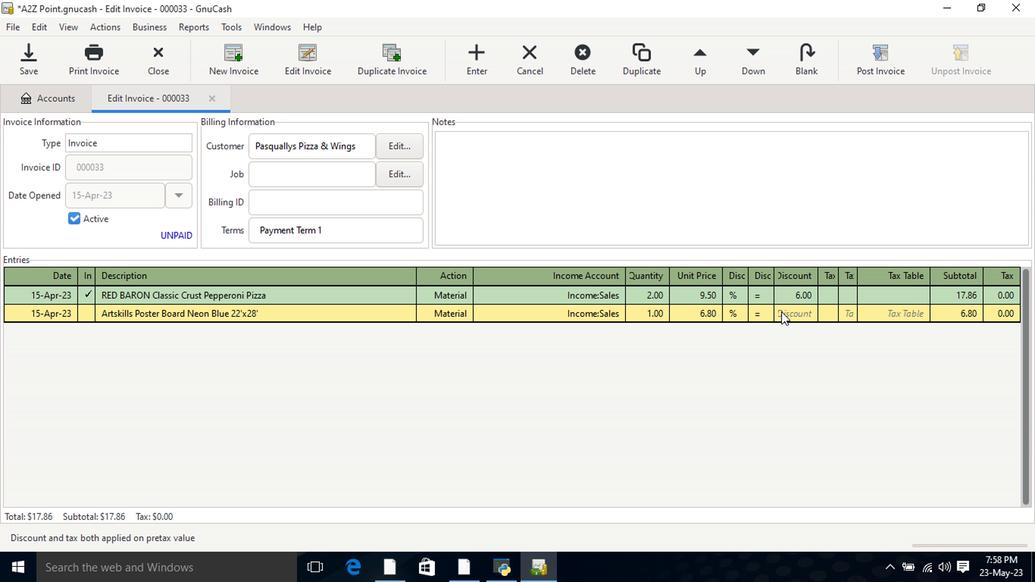 
Action: Key pressed 9<Key.tab><Key.tab><Key.shift>Clif<Key.space><Key.shift>Bar<Key.space><Key.shift>Chocolate<Key.space><Key.shift>Brownie<Key.tab>mater<Key.tab>income<Key.down><Key.down><Key.down><Key.tab>1<Key.tab>7.8<Key.tab>
Screenshot: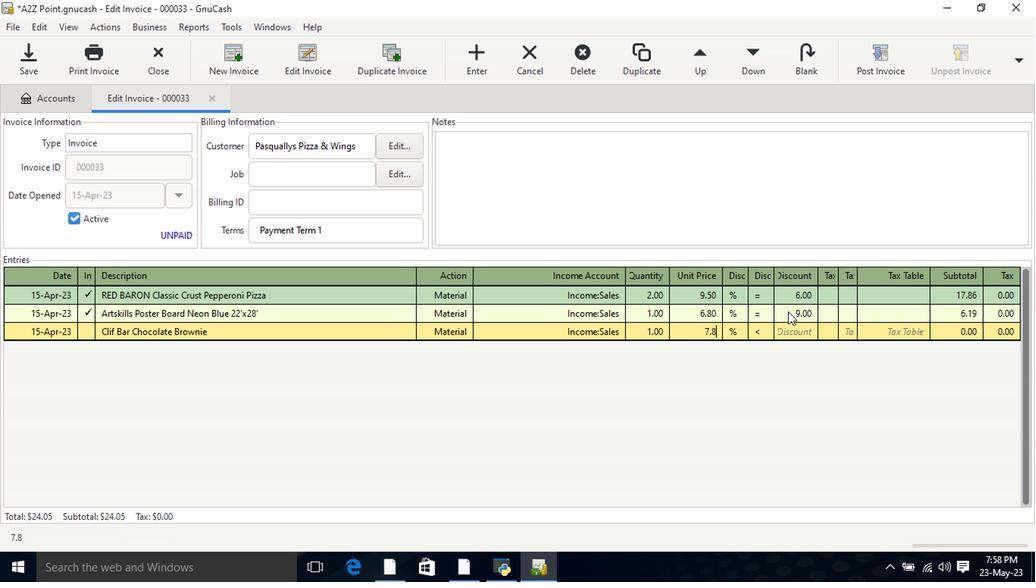 
Action: Mouse moved to (758, 342)
Screenshot: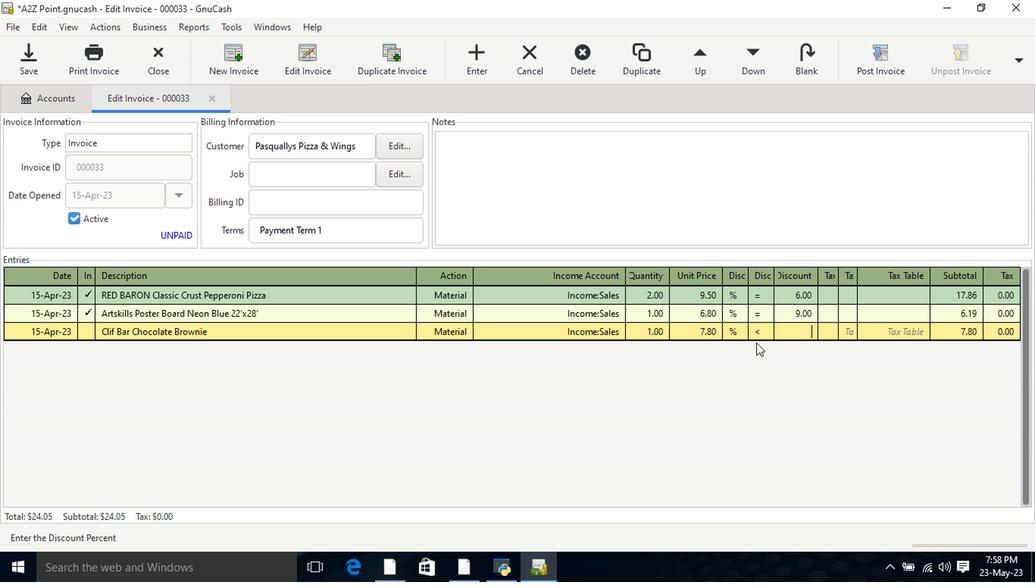 
Action: Mouse pressed left at (758, 342)
Screenshot: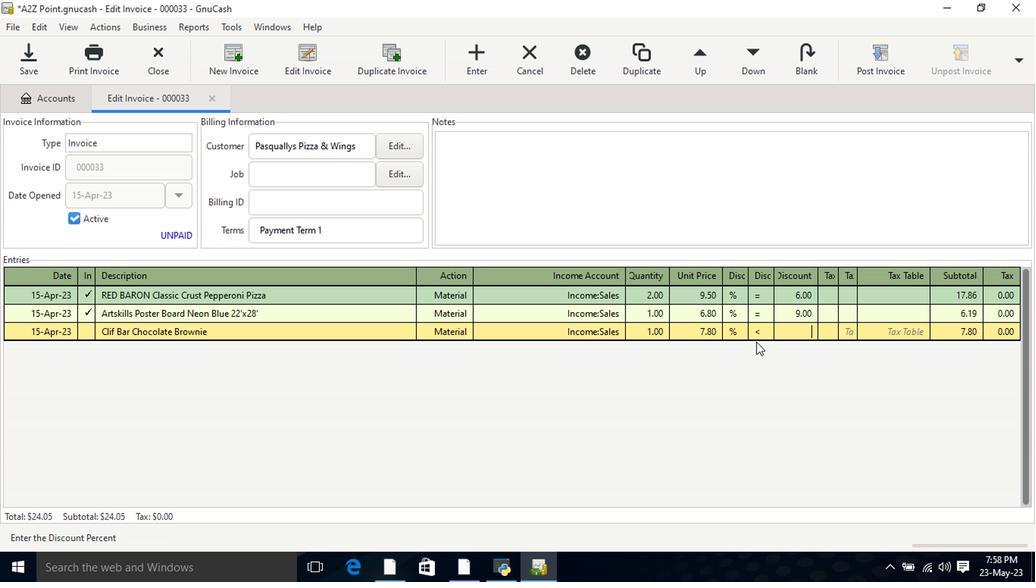 
Action: Mouse moved to (795, 332)
Screenshot: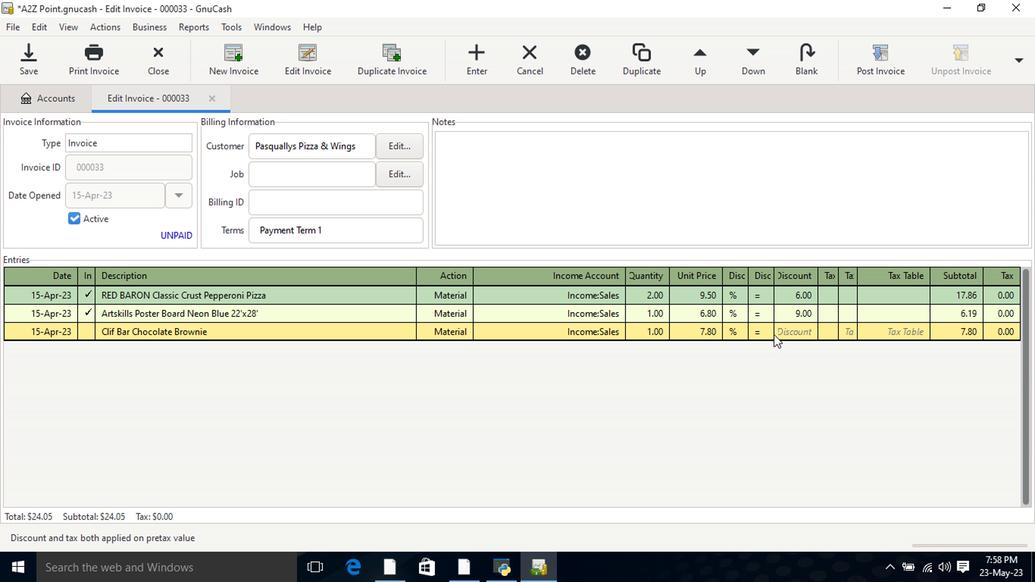 
Action: Mouse pressed left at (795, 332)
Screenshot: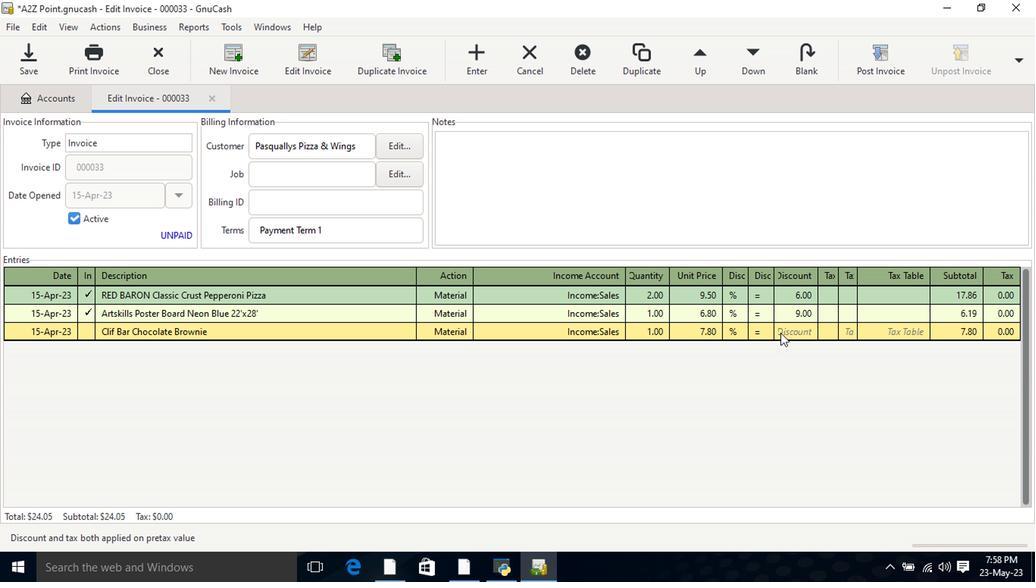
Action: Mouse moved to (795, 332)
Screenshot: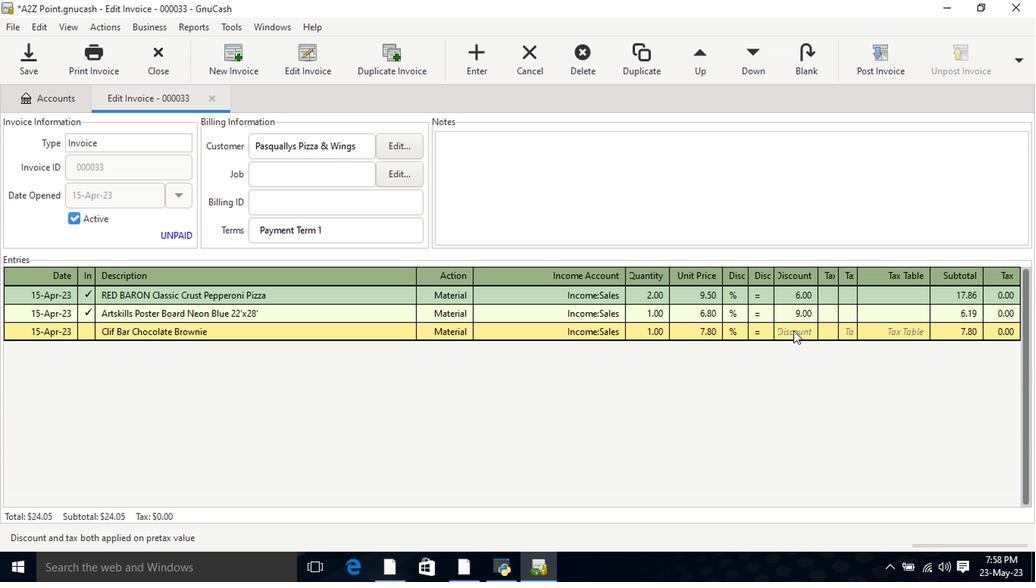
Action: Key pressed 11<Key.tab>
Screenshot: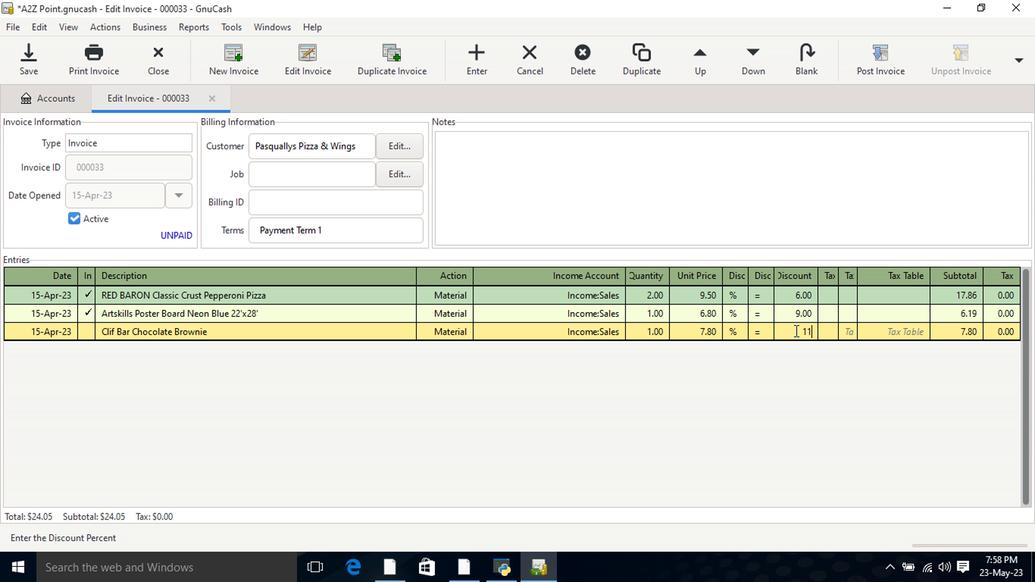 
Action: Mouse moved to (685, 169)
Screenshot: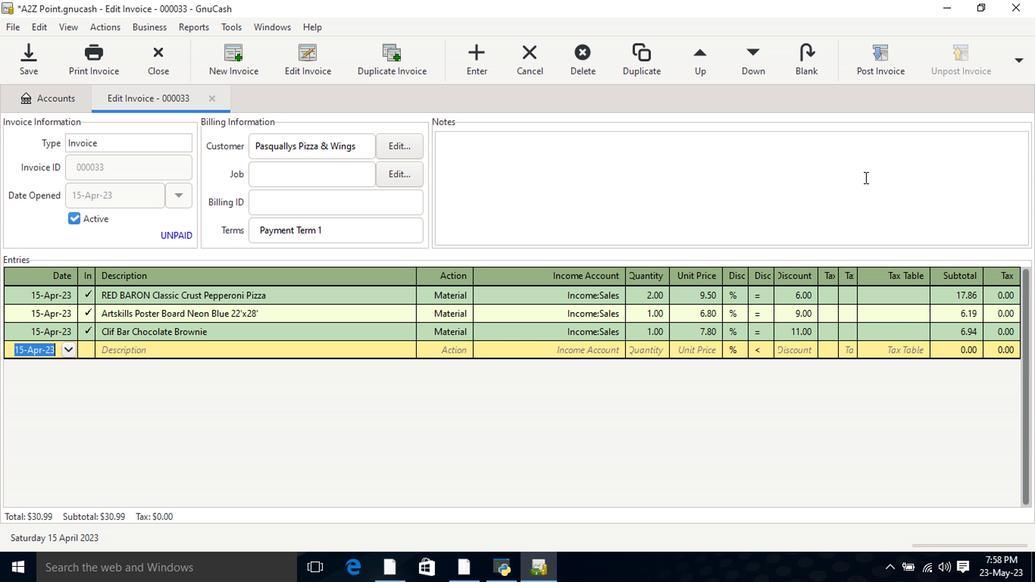 
Action: Mouse pressed left at (685, 169)
Screenshot: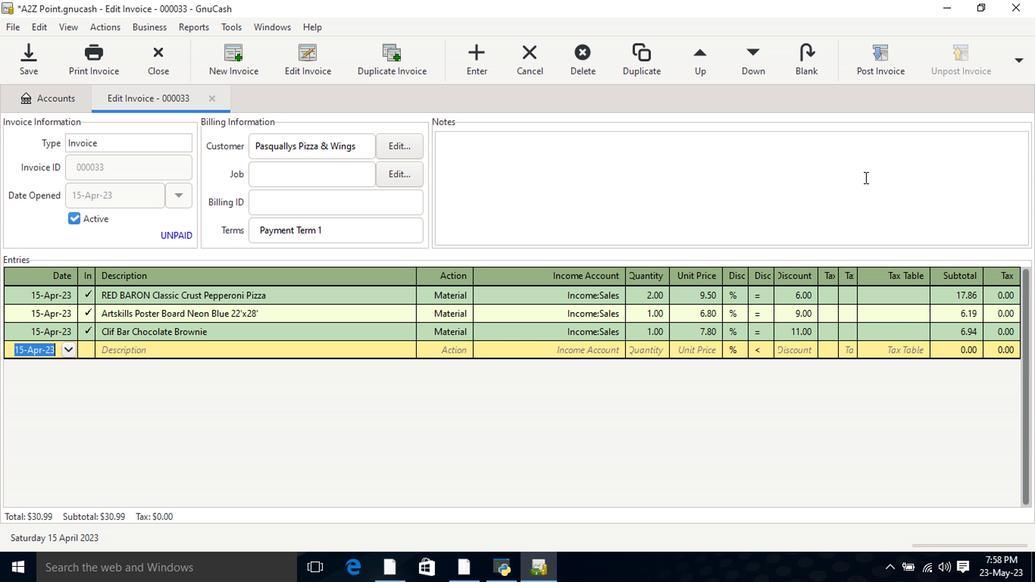 
Action: Key pressed <Key.shift>Looking<Key.space>forward<Key.space>to<Key.space>serving<Key.space>you<Key.space>agains.<Key.backspace><Key.backspace>.
Screenshot: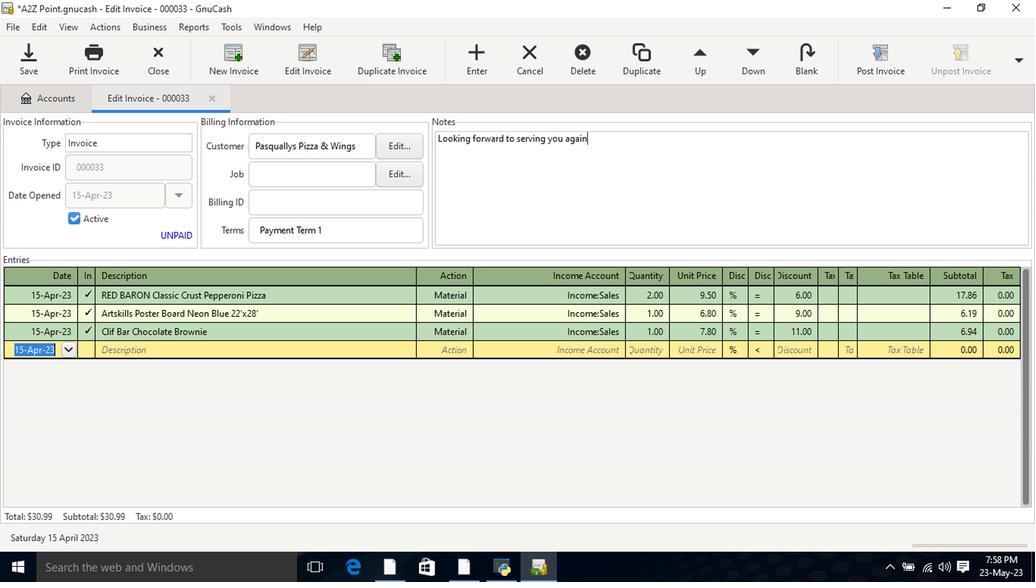 
Action: Mouse moved to (889, 57)
Screenshot: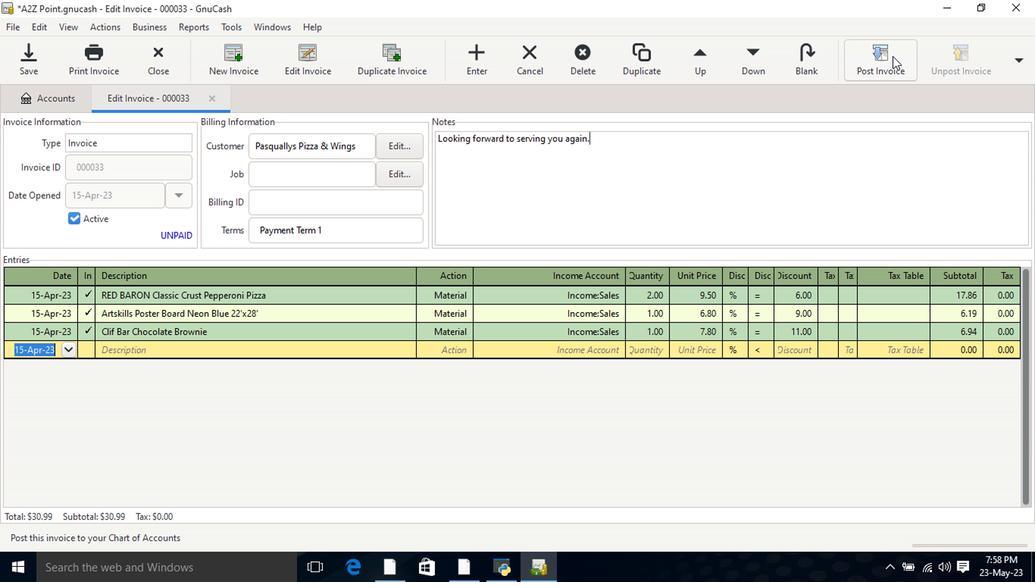 
Action: Mouse pressed left at (889, 57)
Screenshot: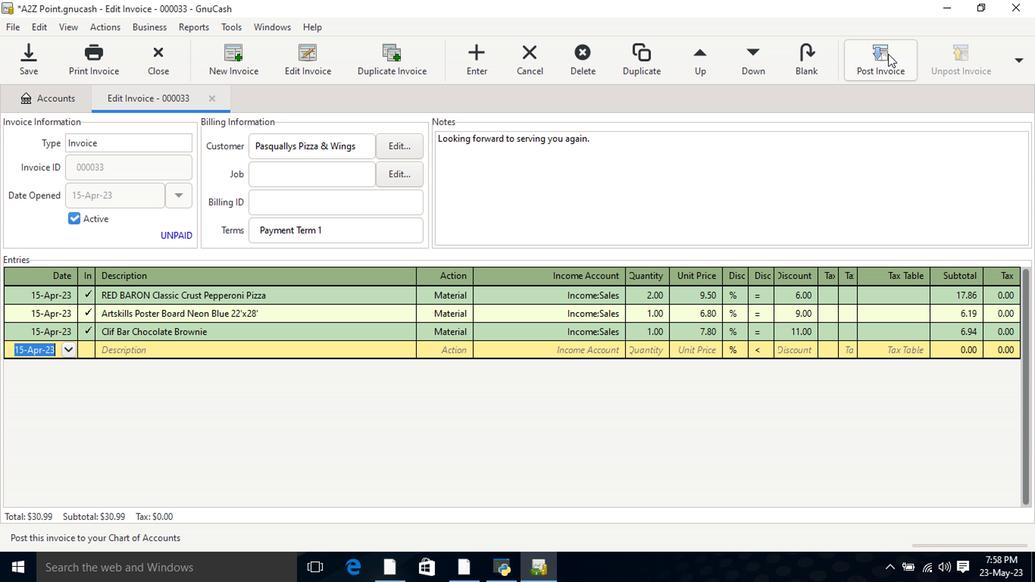 
Action: Mouse moved to (646, 251)
Screenshot: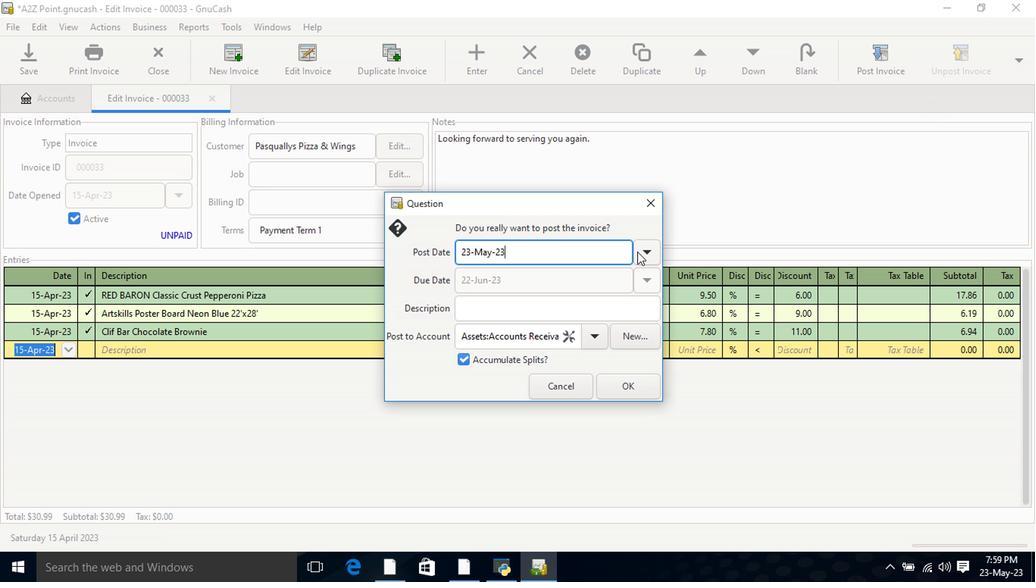 
Action: Mouse pressed left at (646, 251)
Screenshot: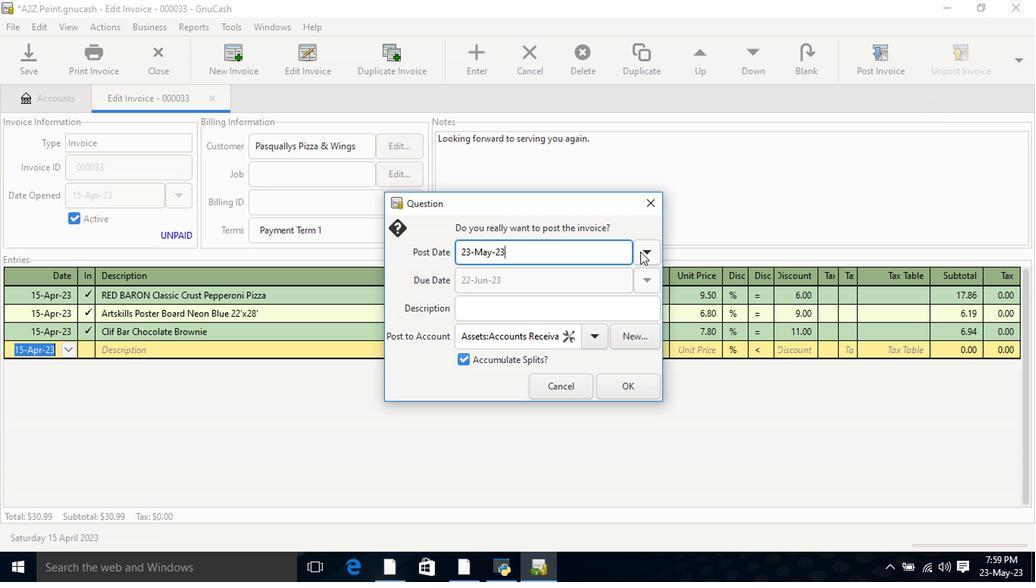 
Action: Mouse moved to (523, 277)
Screenshot: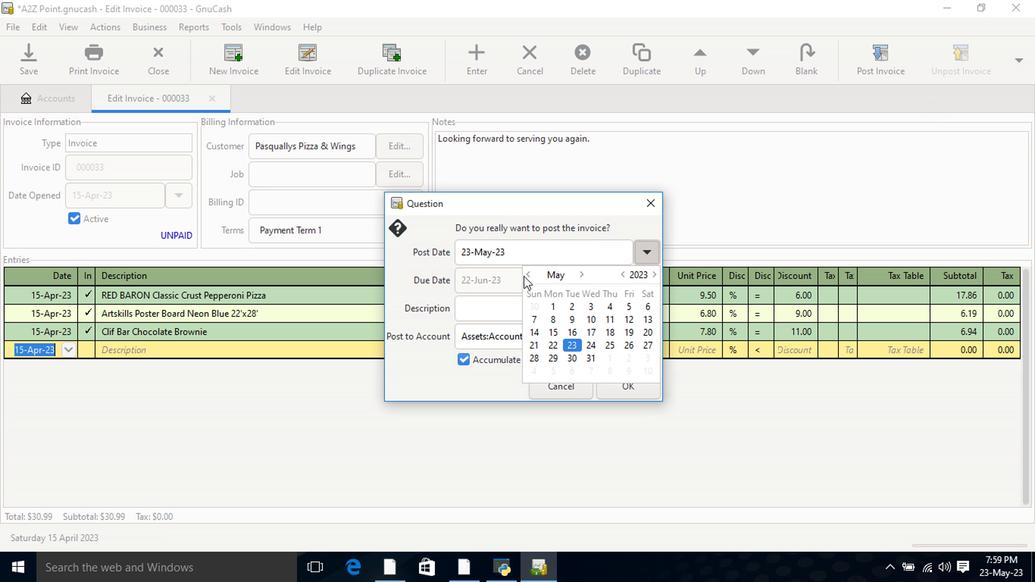 
Action: Mouse pressed left at (523, 277)
Screenshot: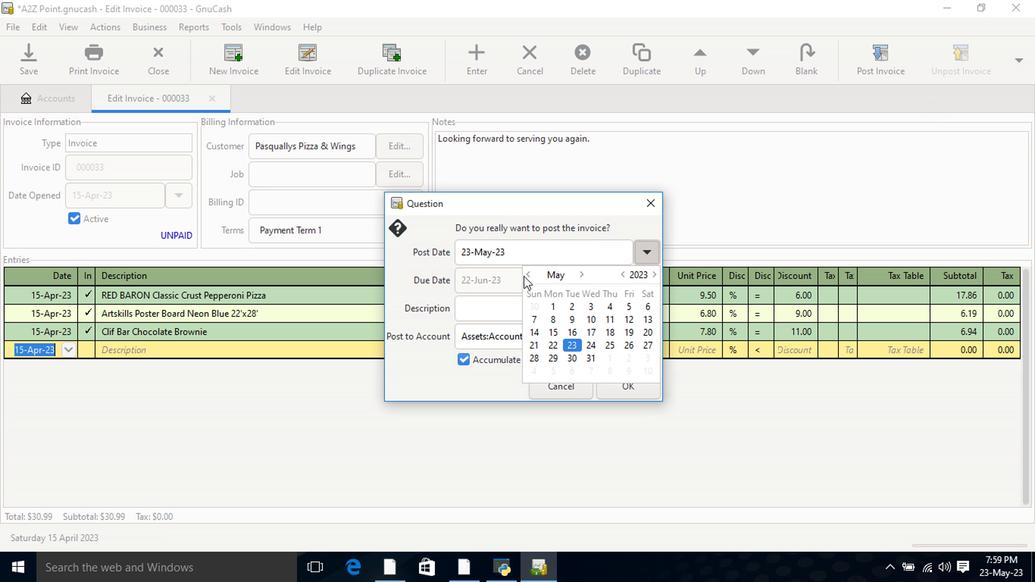 
Action: Mouse moved to (530, 279)
Screenshot: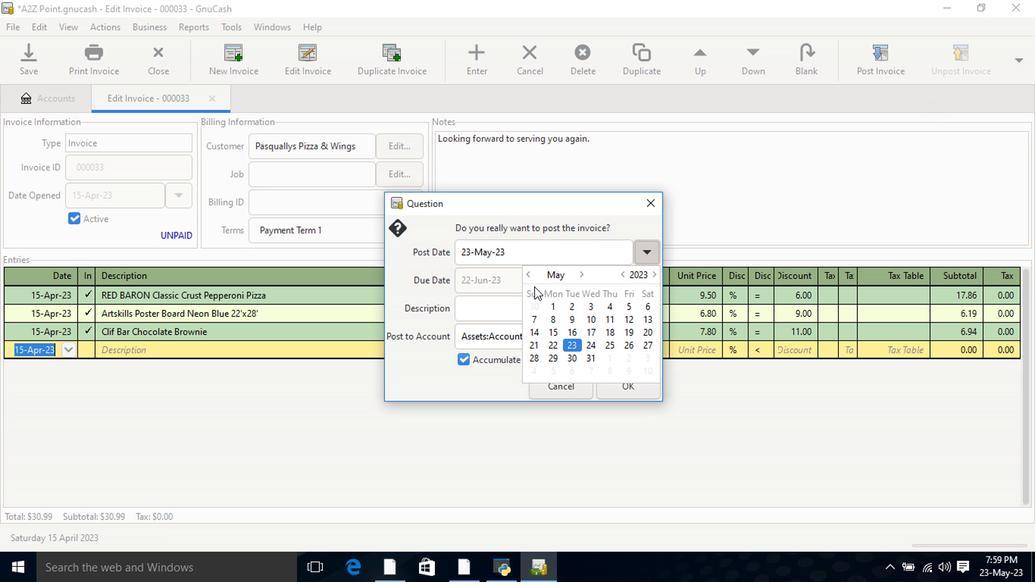 
Action: Mouse pressed left at (530, 279)
Screenshot: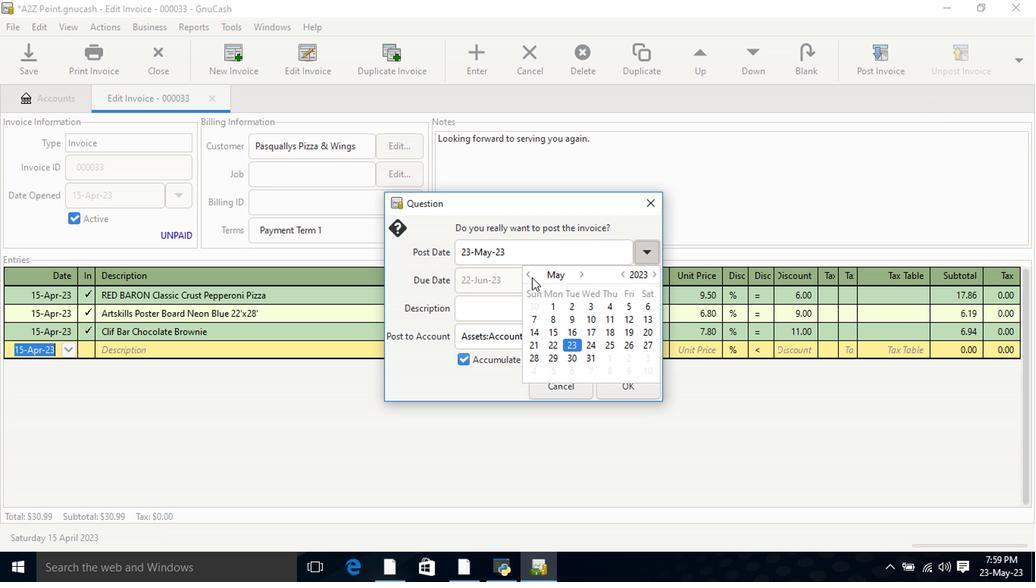 
Action: Mouse moved to (654, 330)
Screenshot: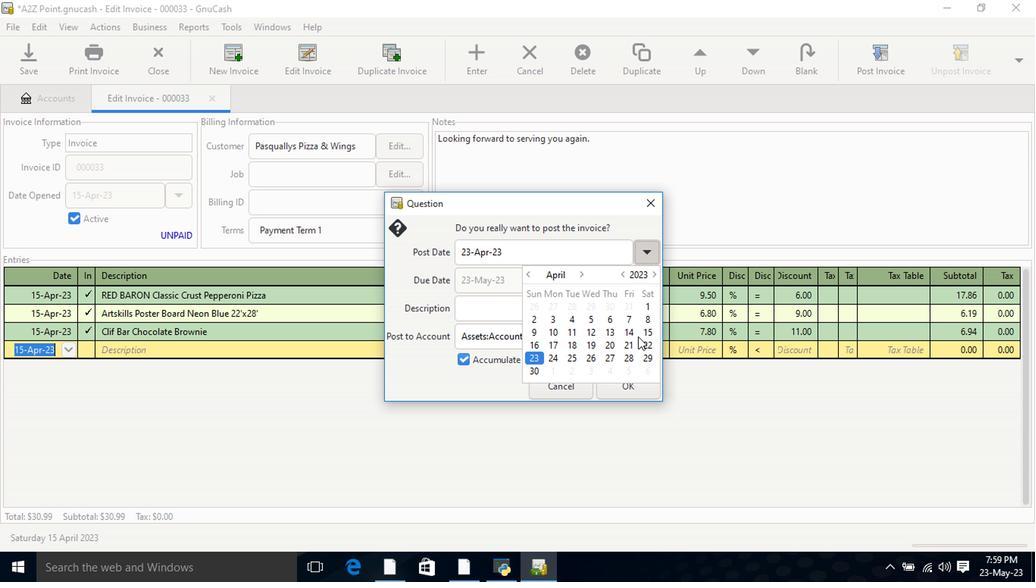 
Action: Mouse pressed left at (654, 330)
Screenshot: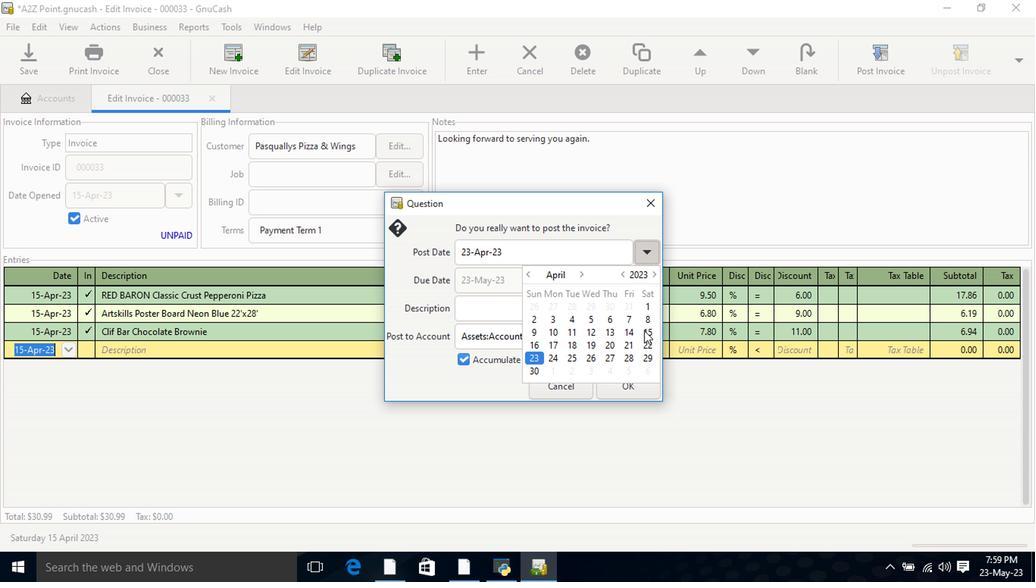 
Action: Mouse moved to (646, 333)
Screenshot: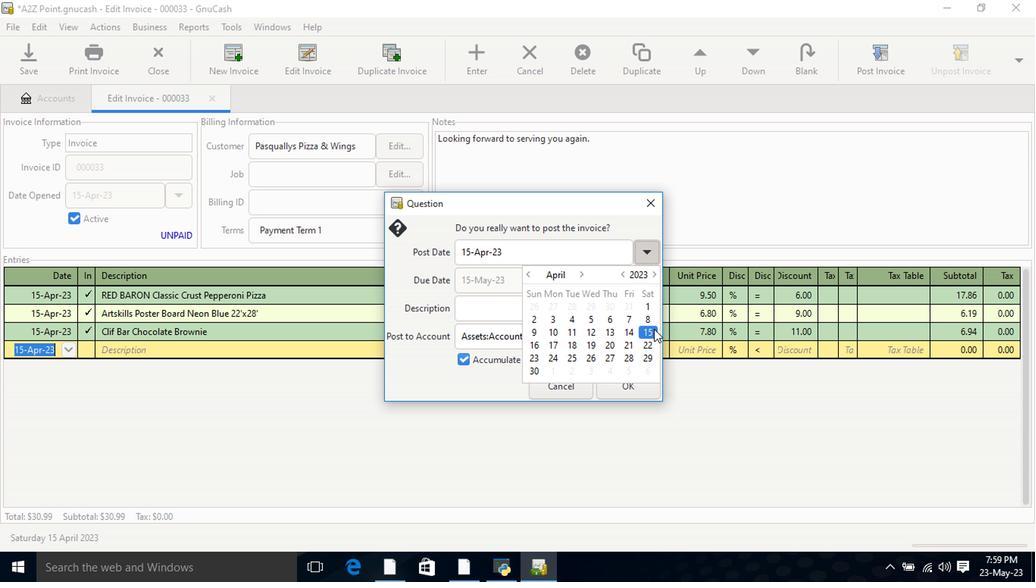 
Action: Mouse pressed left at (646, 333)
Screenshot: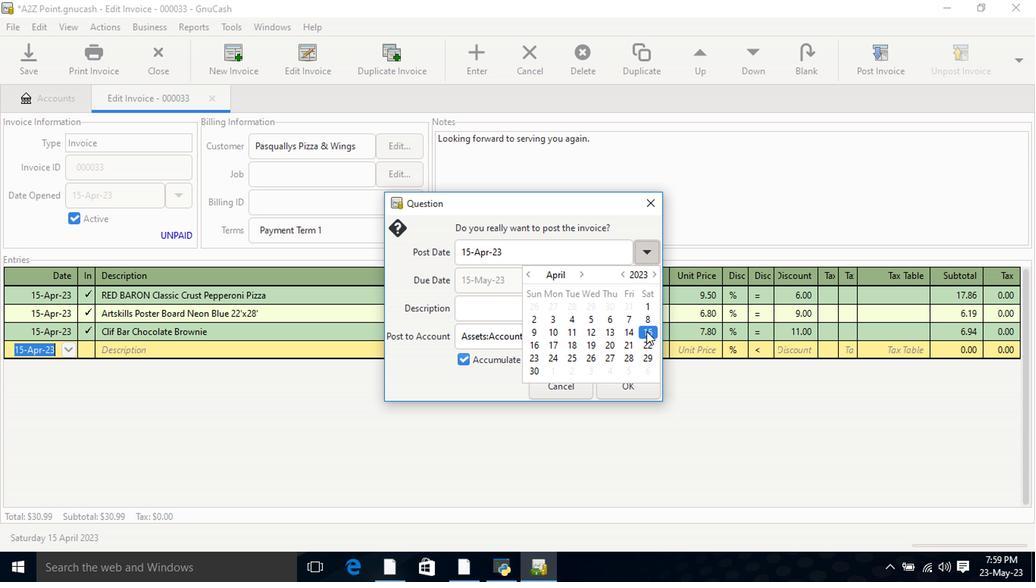 
Action: Mouse moved to (646, 333)
Screenshot: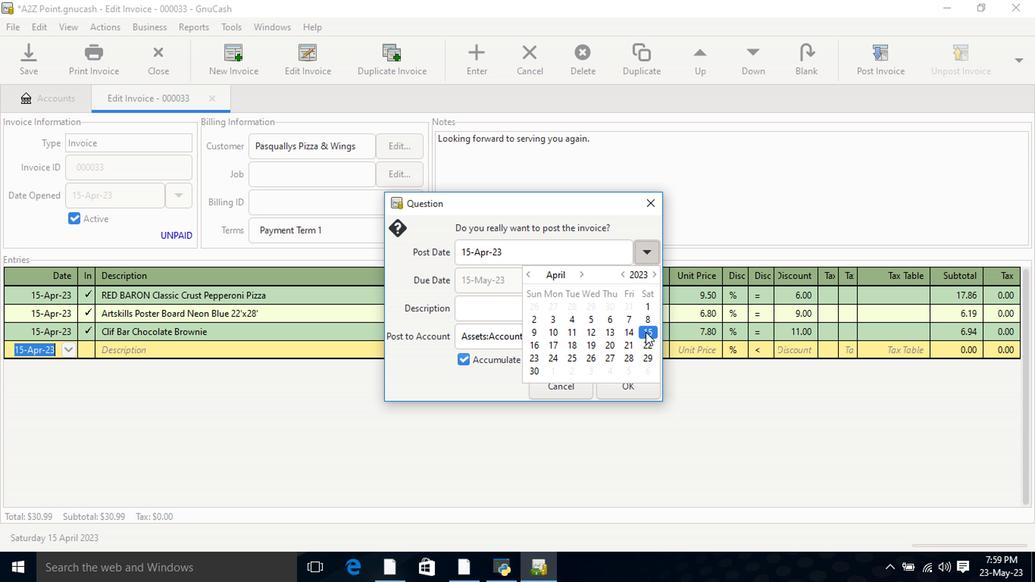 
Action: Mouse pressed left at (646, 333)
Screenshot: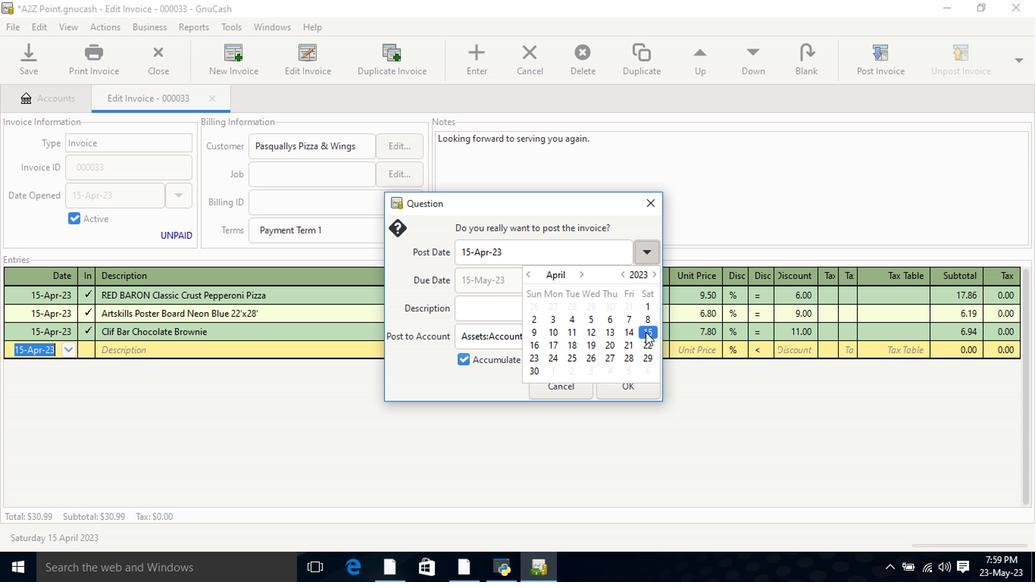 
Action: Mouse moved to (618, 387)
Screenshot: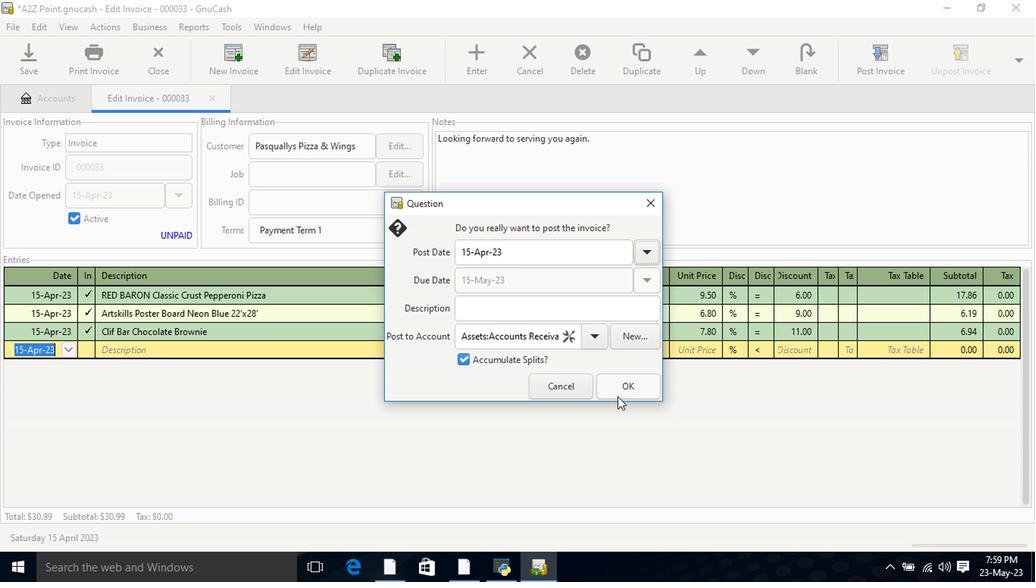 
Action: Mouse pressed left at (618, 387)
Screenshot: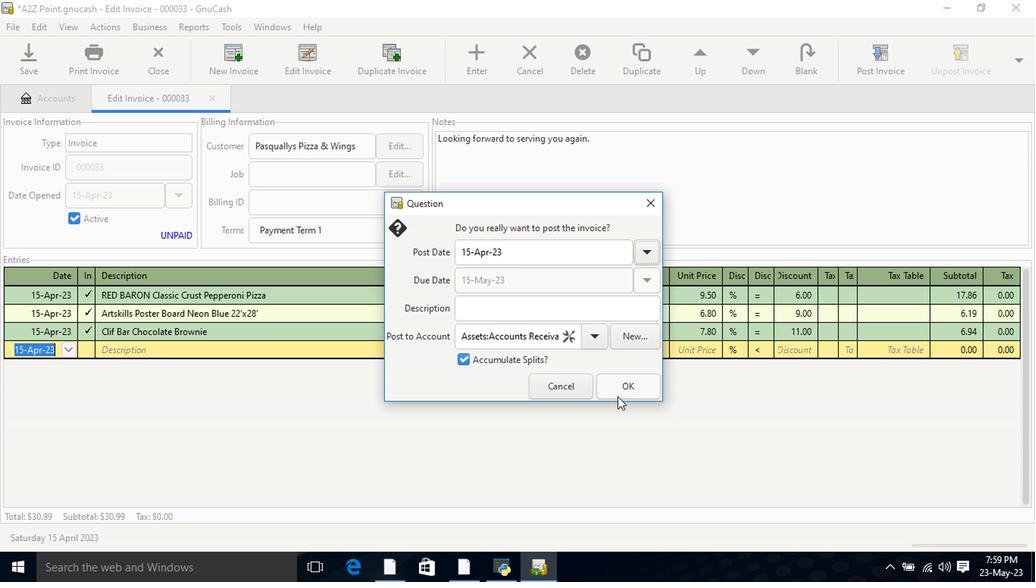 
Action: Mouse moved to (978, 72)
Screenshot: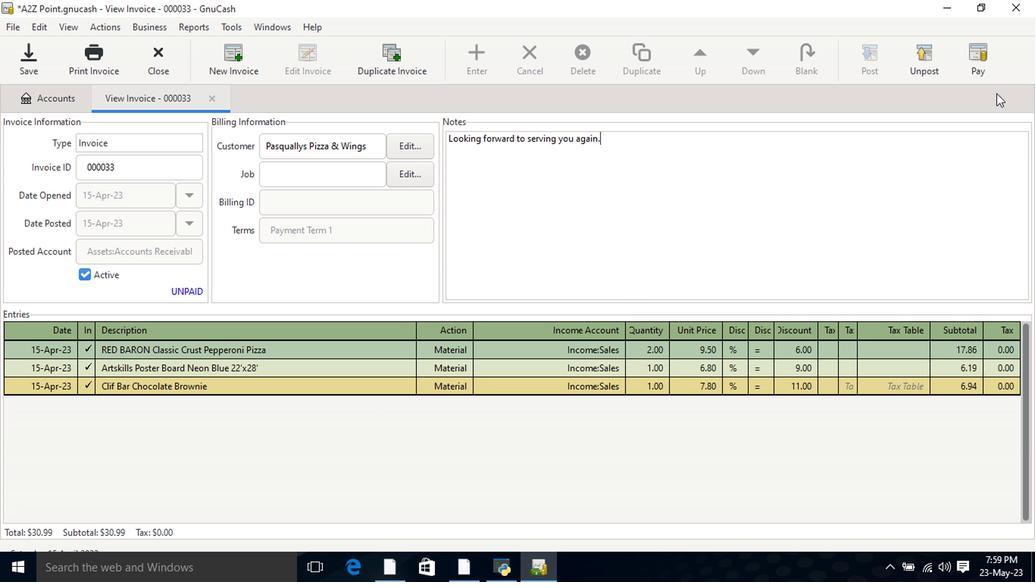 
Action: Mouse pressed left at (978, 72)
Screenshot: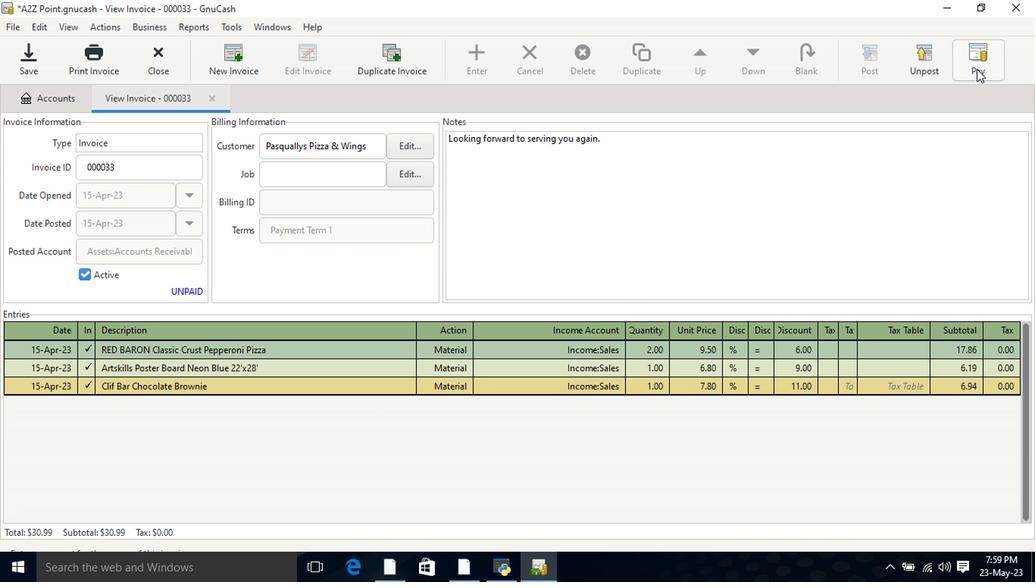 
Action: Mouse moved to (465, 298)
Screenshot: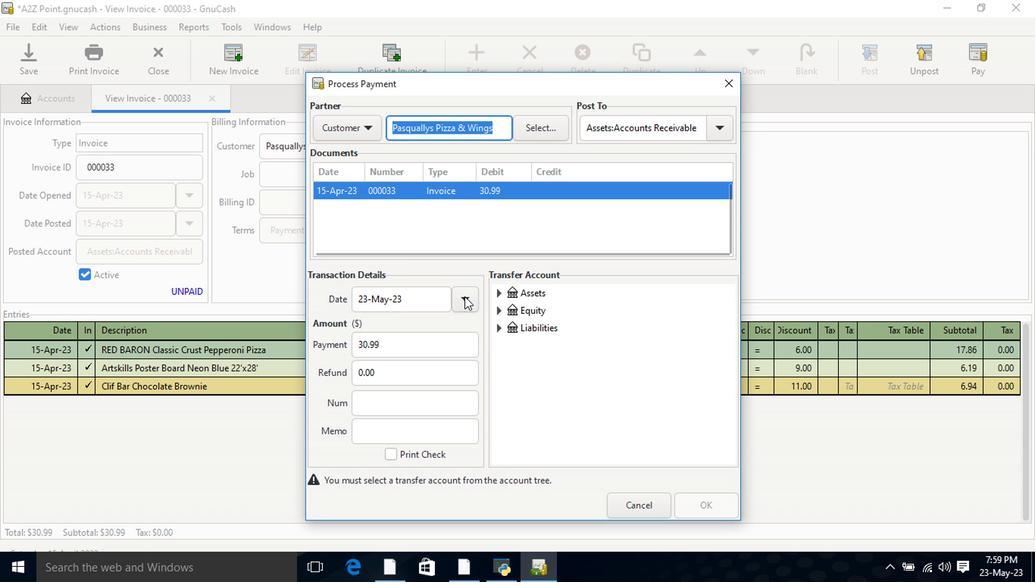 
Action: Mouse pressed left at (465, 298)
Screenshot: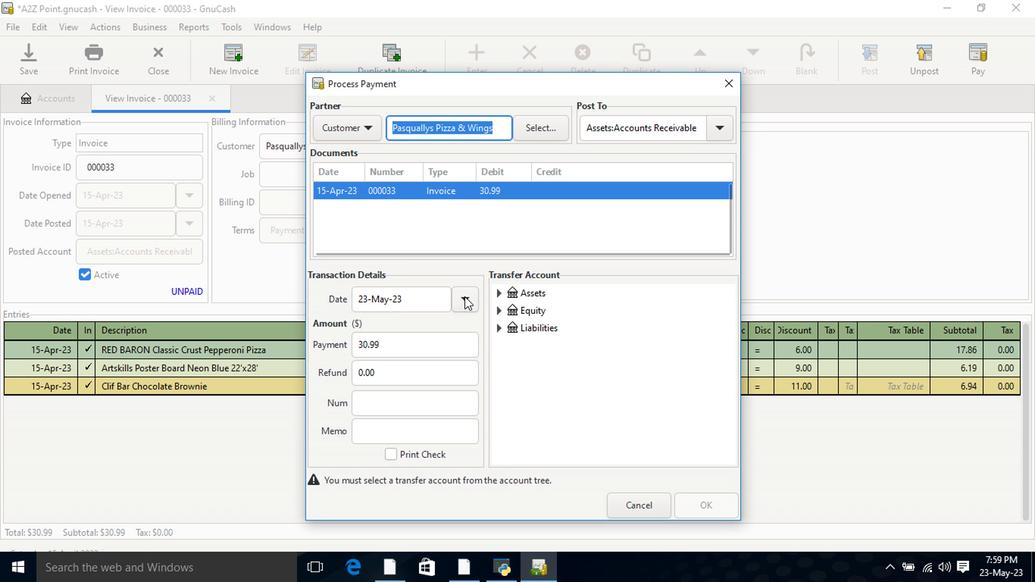 
Action: Mouse moved to (372, 378)
Screenshot: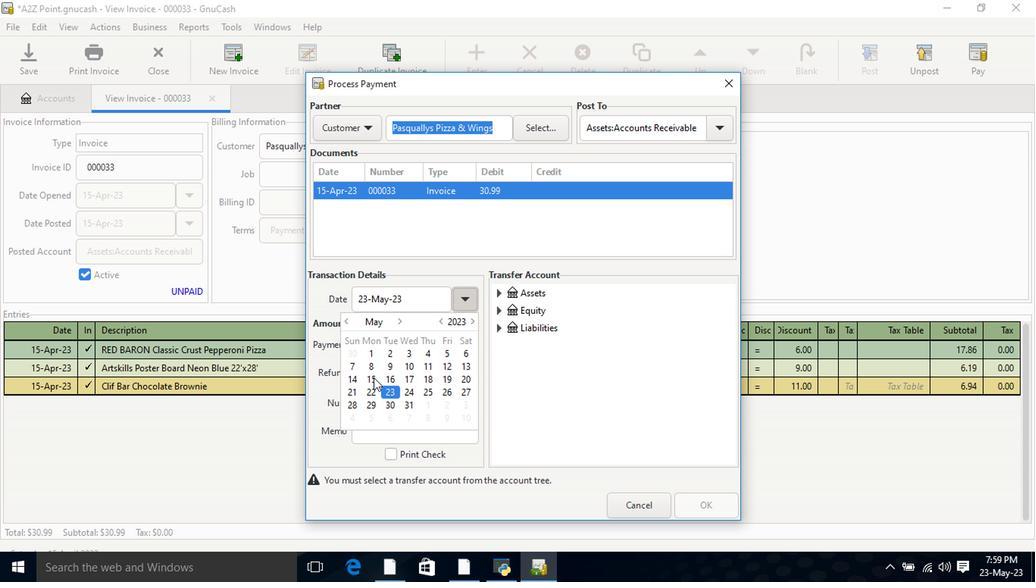 
Action: Mouse pressed left at (372, 378)
Screenshot: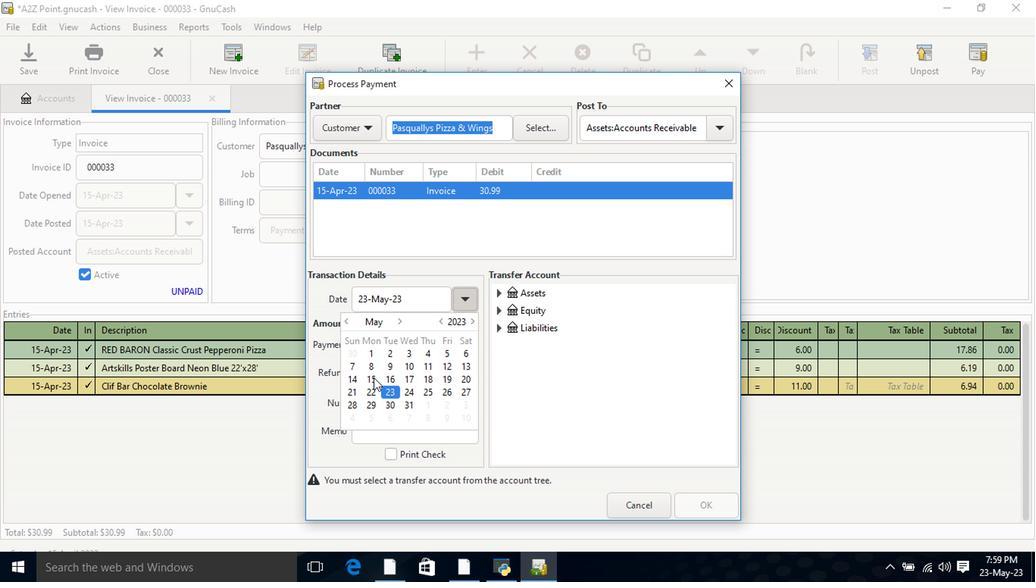 
Action: Mouse moved to (374, 376)
Screenshot: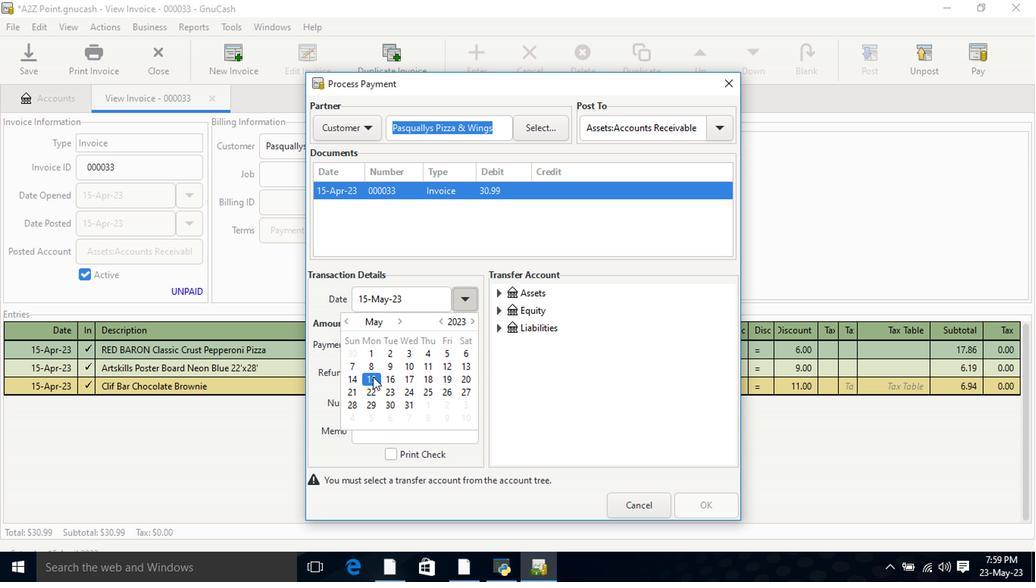 
Action: Mouse pressed left at (374, 376)
Screenshot: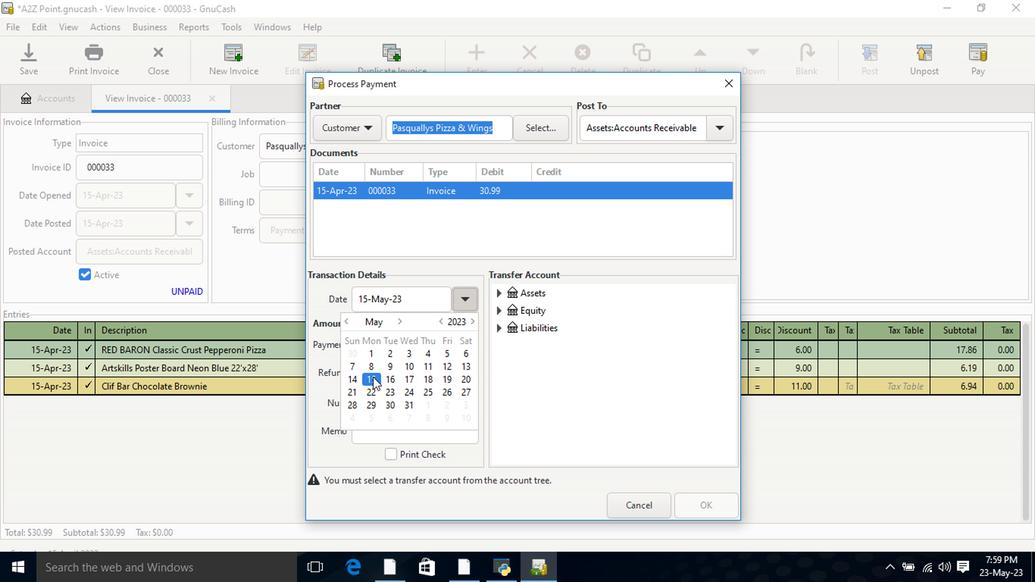 
Action: Mouse moved to (502, 296)
Screenshot: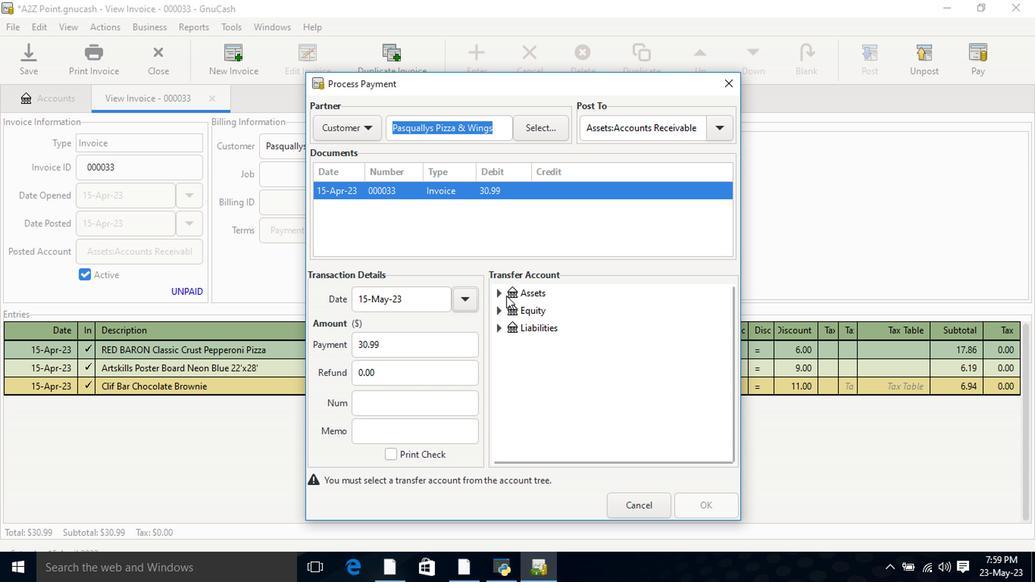 
Action: Mouse pressed left at (502, 296)
Screenshot: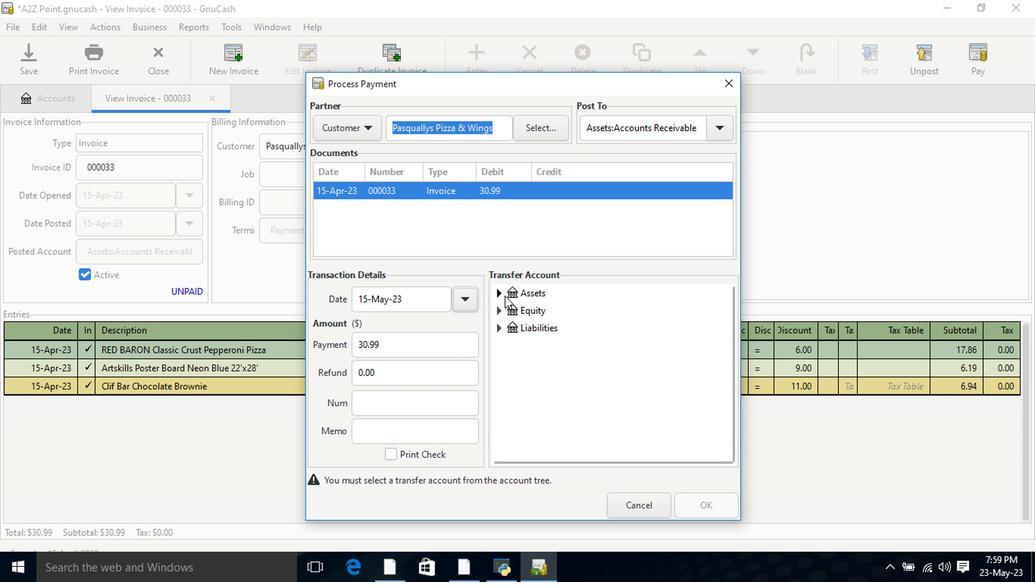 
Action: Mouse moved to (517, 316)
Screenshot: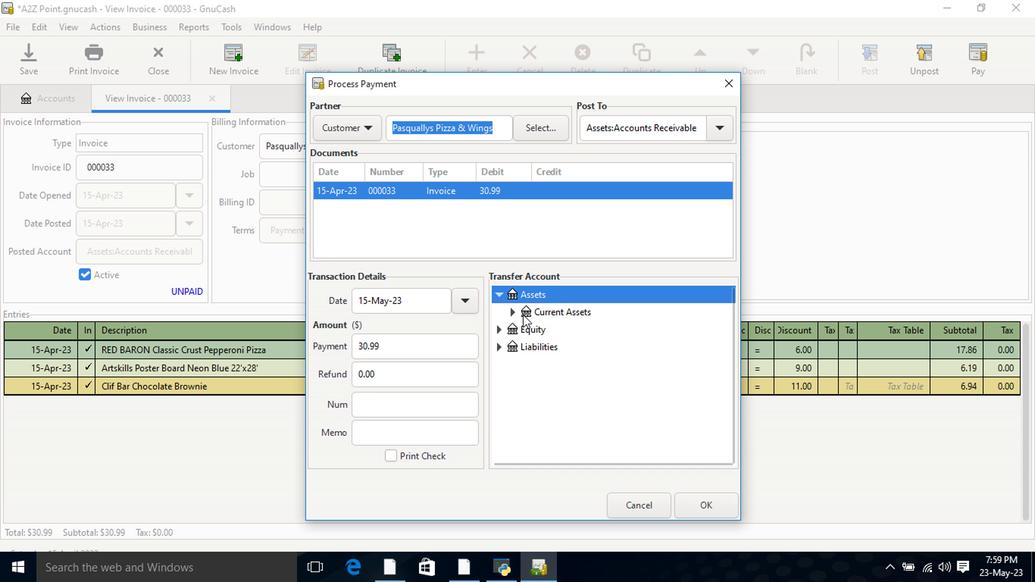 
Action: Mouse pressed left at (517, 316)
Screenshot: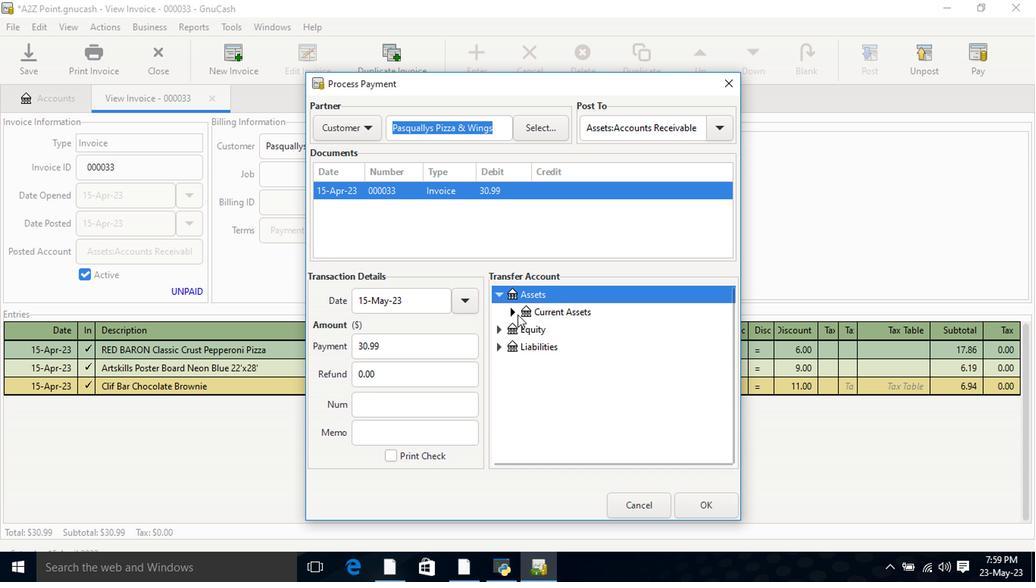 
Action: Mouse moved to (545, 331)
Screenshot: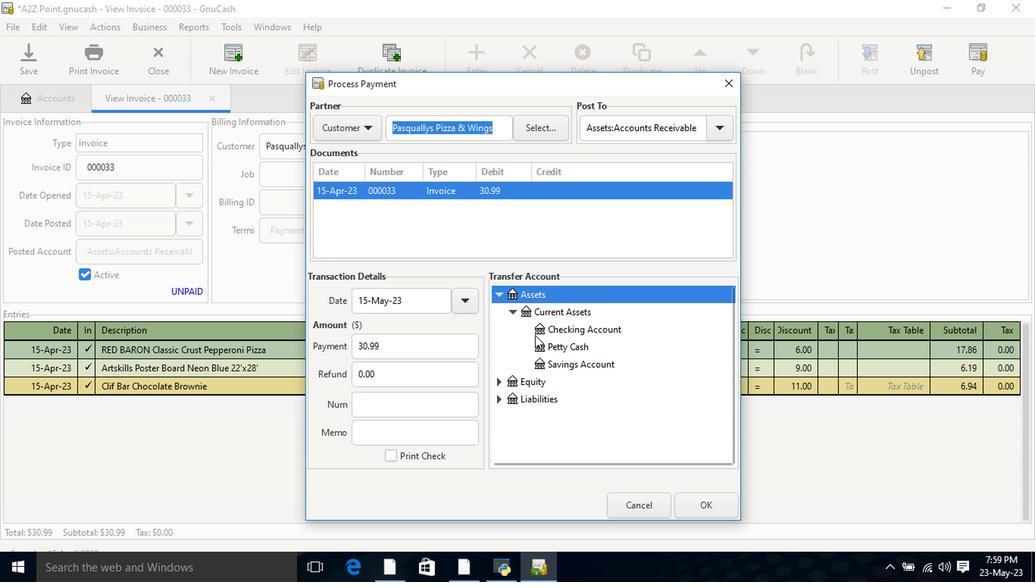 
Action: Mouse pressed left at (545, 331)
Screenshot: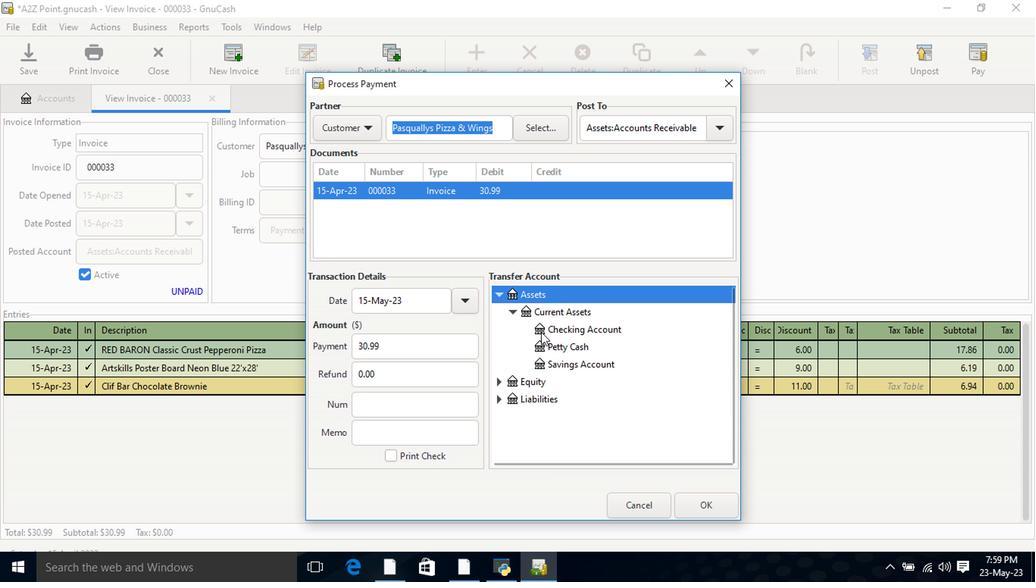
Action: Mouse moved to (701, 505)
Screenshot: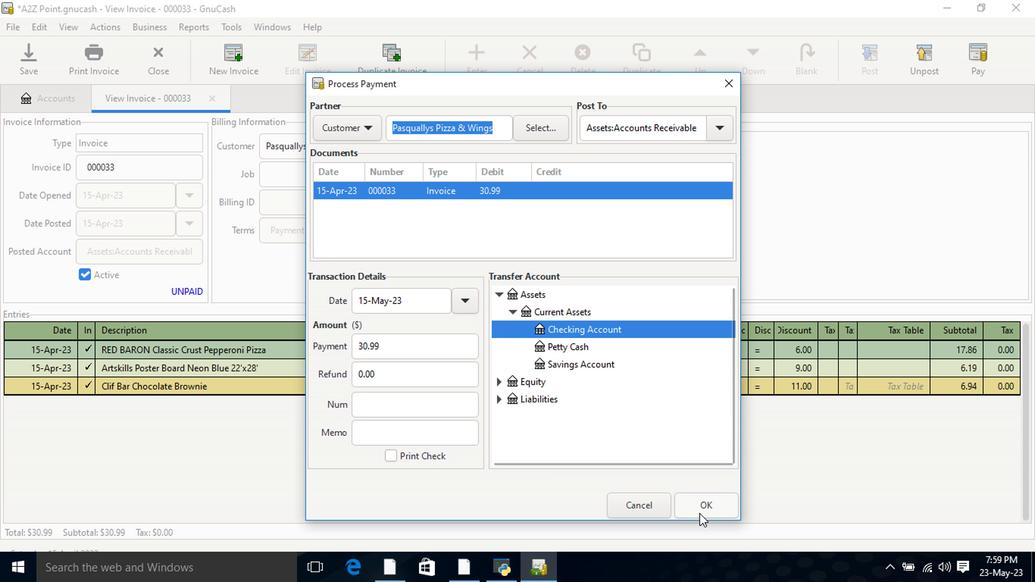 
Action: Mouse pressed left at (701, 505)
Screenshot: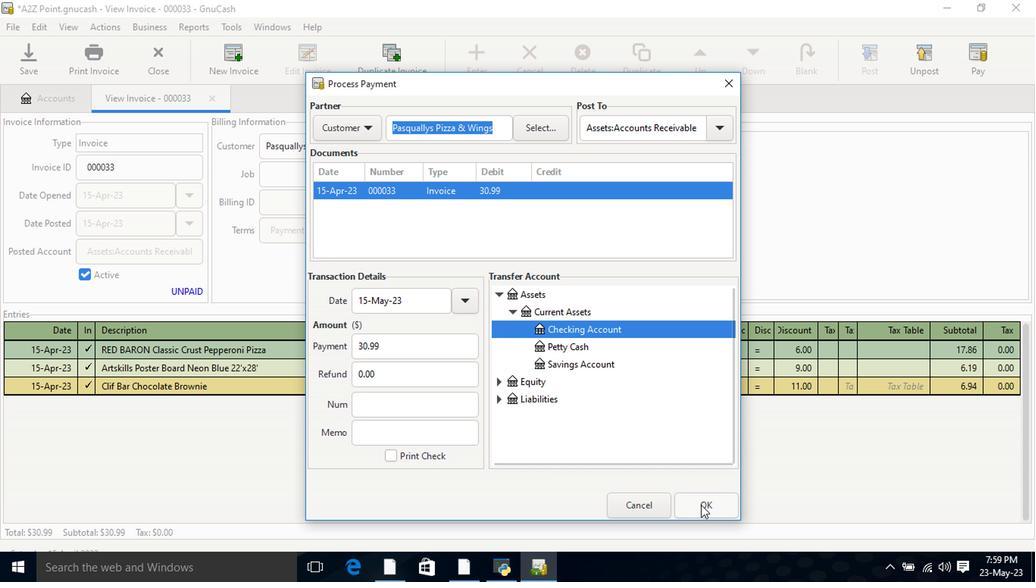 
Action: Mouse moved to (106, 64)
Screenshot: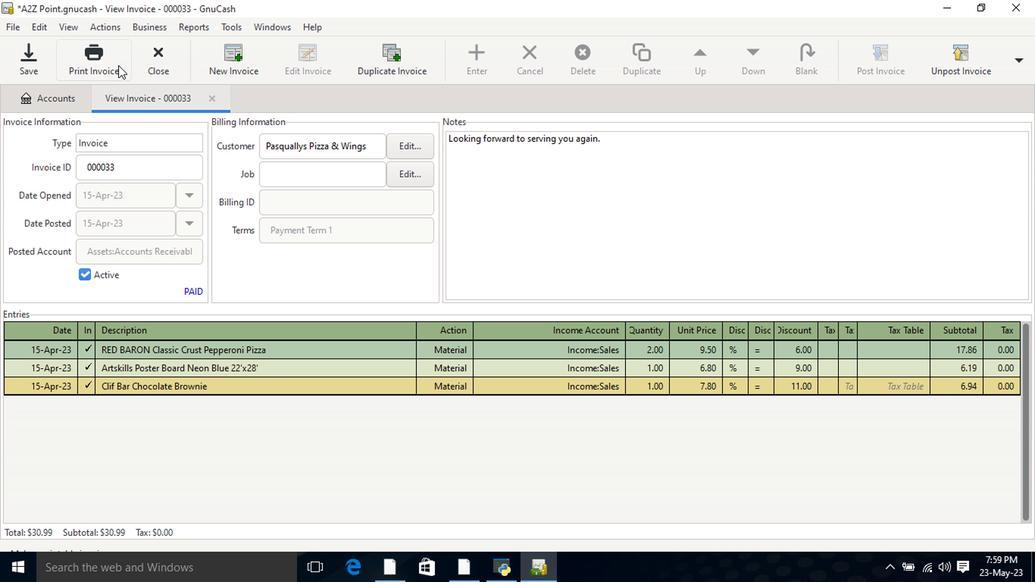 
Action: Mouse pressed left at (106, 64)
Screenshot: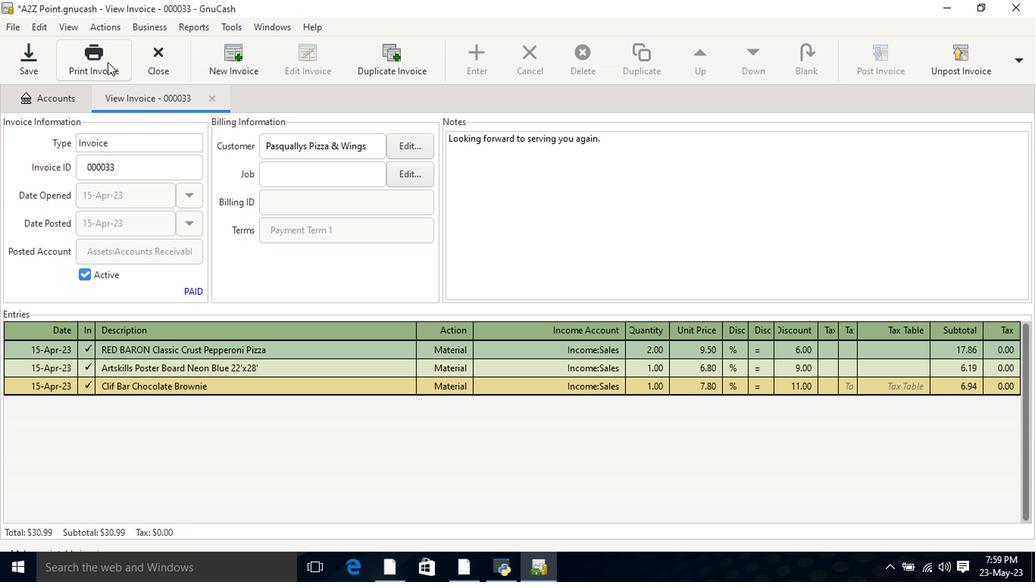 
Action: Mouse moved to (386, 60)
Screenshot: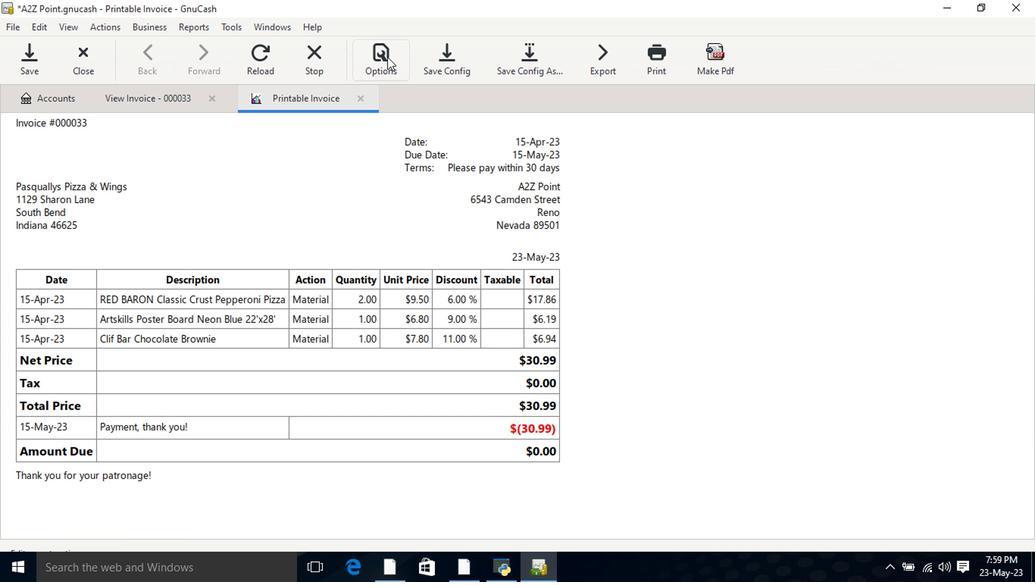 
Action: Mouse pressed left at (386, 60)
Screenshot: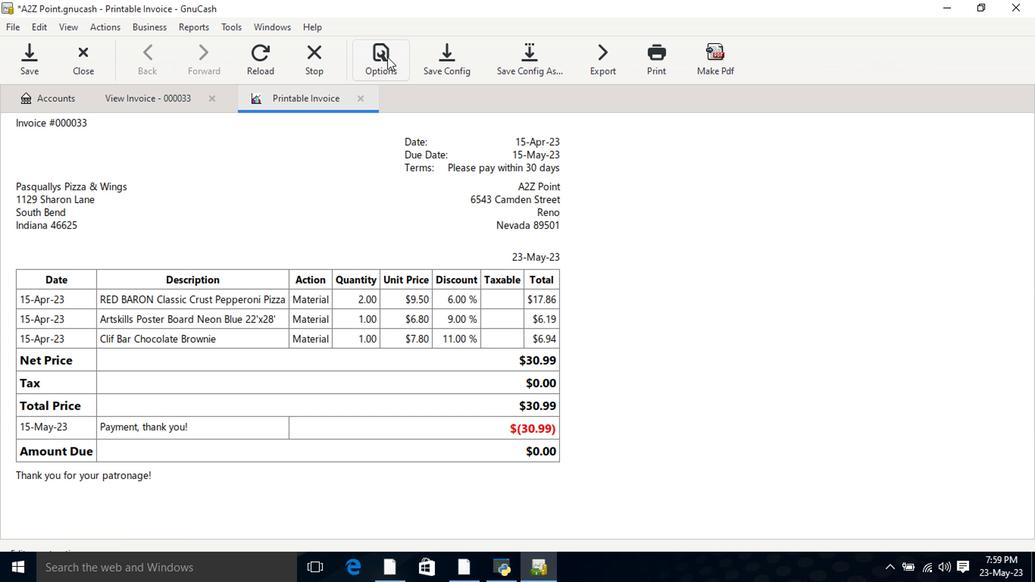 
Action: Mouse moved to (311, 121)
Screenshot: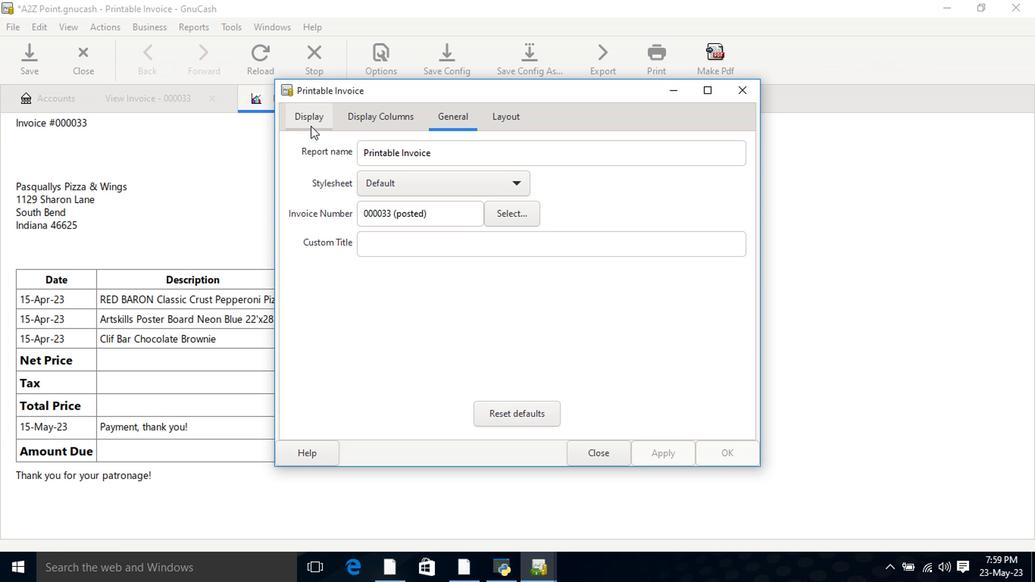 
Action: Mouse pressed left at (311, 121)
Screenshot: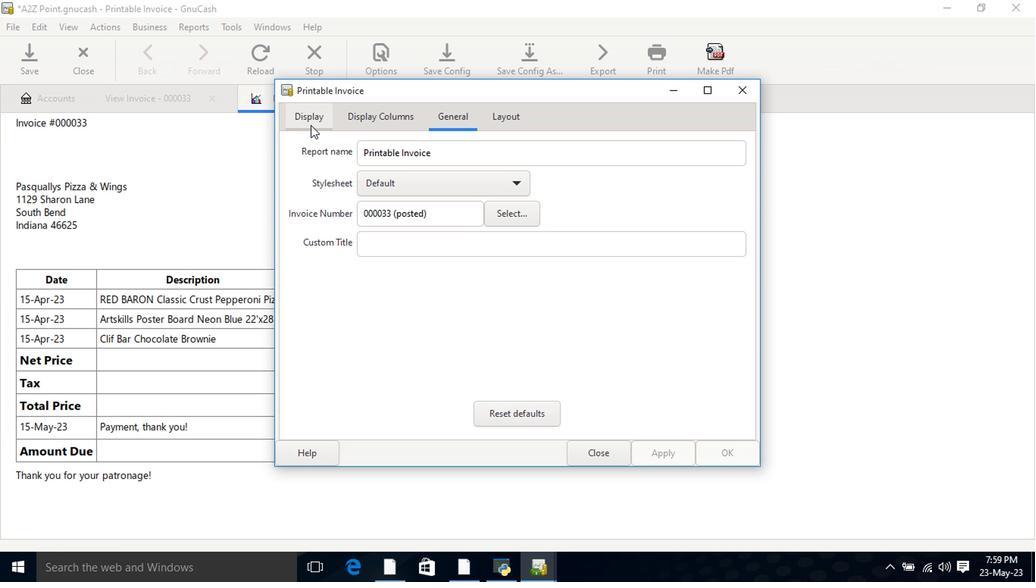 
Action: Mouse moved to (399, 294)
Screenshot: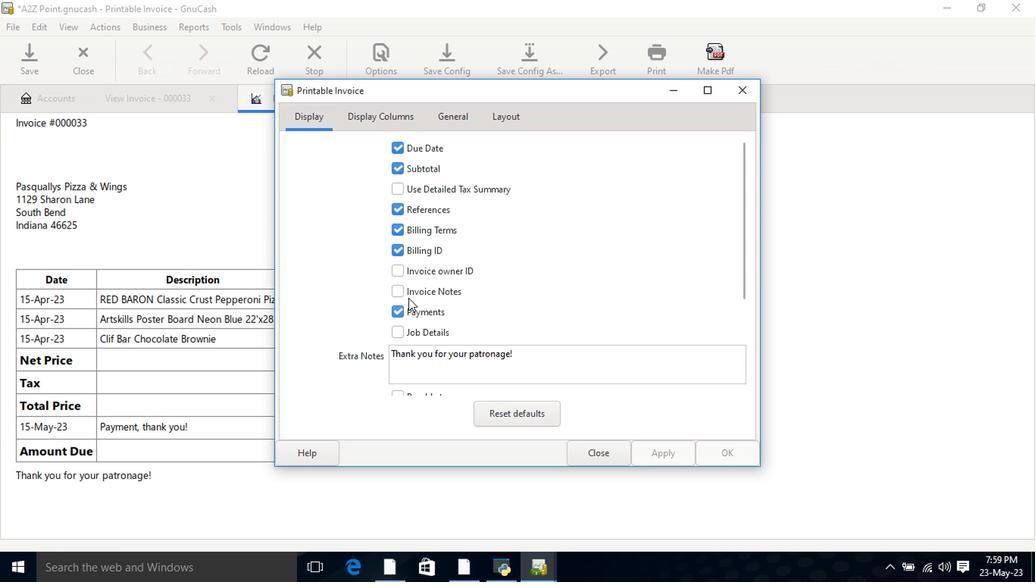 
Action: Mouse pressed left at (399, 294)
Screenshot: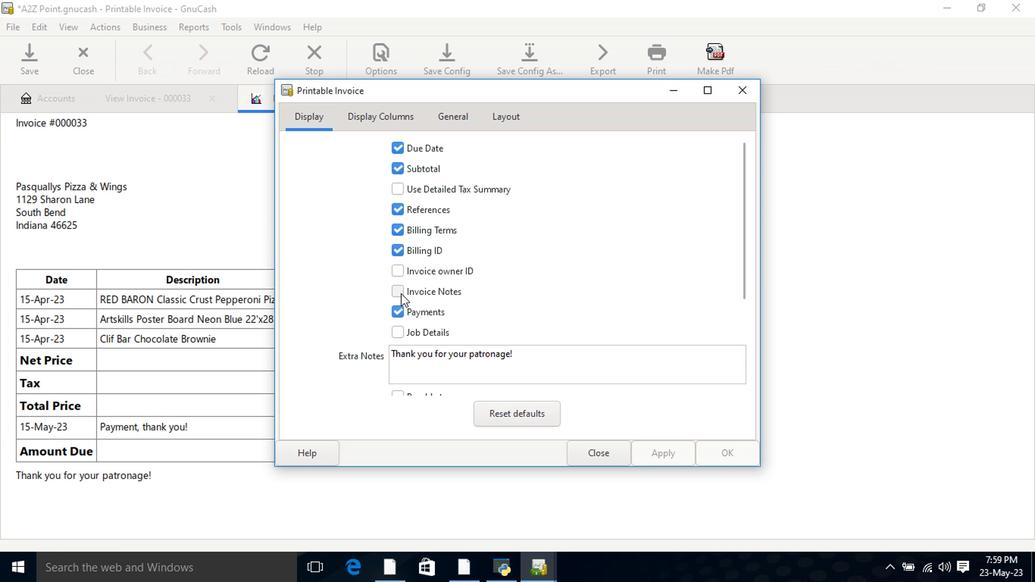 
Action: Mouse moved to (667, 460)
Screenshot: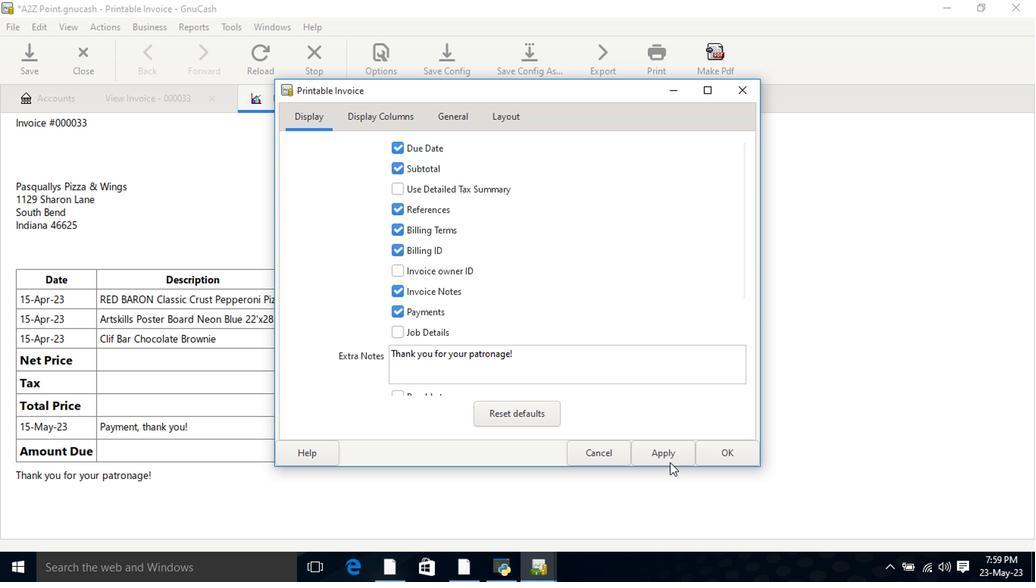 
Action: Mouse pressed left at (667, 460)
Screenshot: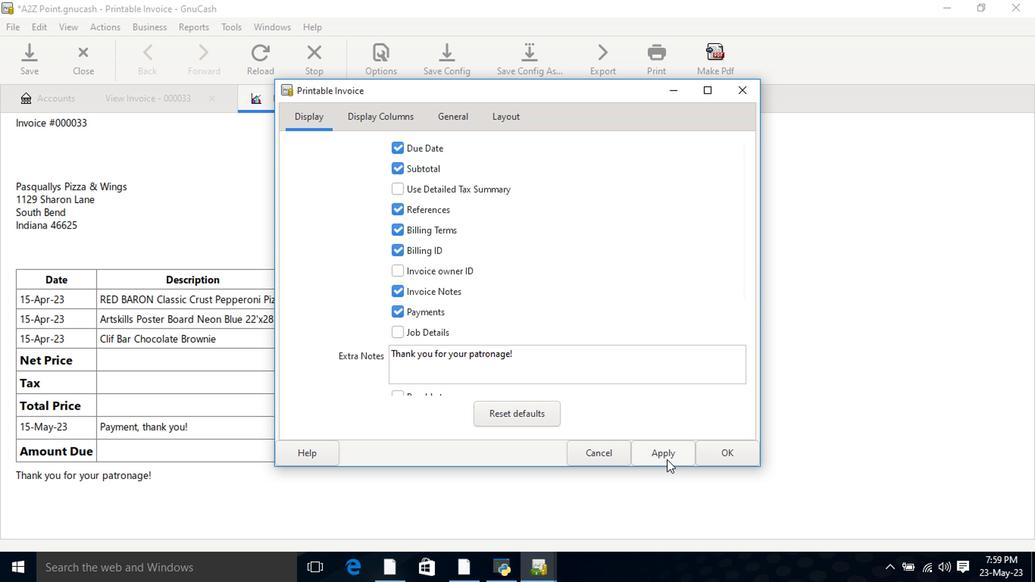 
Action: Mouse moved to (590, 454)
Screenshot: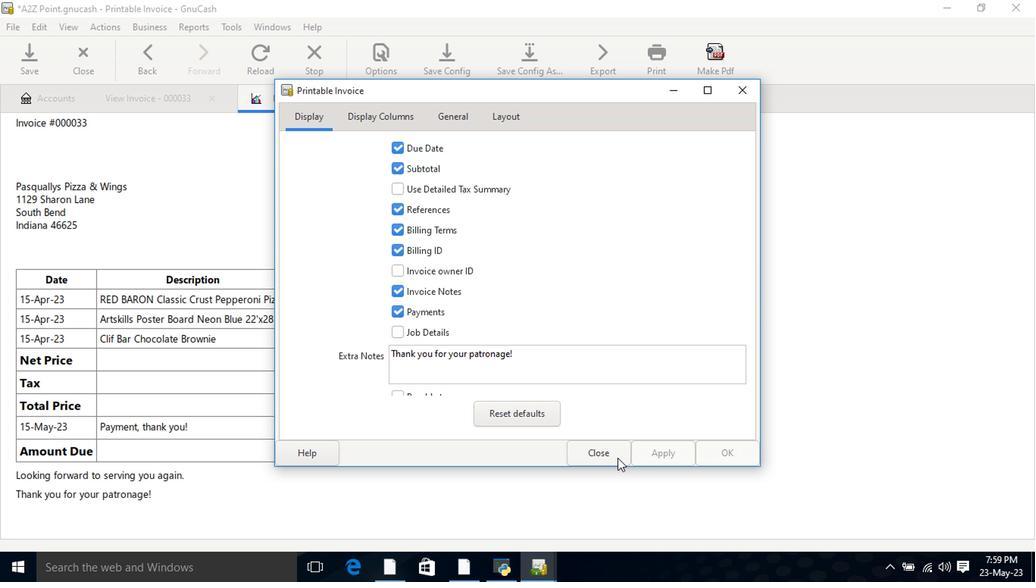 
Action: Mouse pressed left at (590, 454)
Screenshot: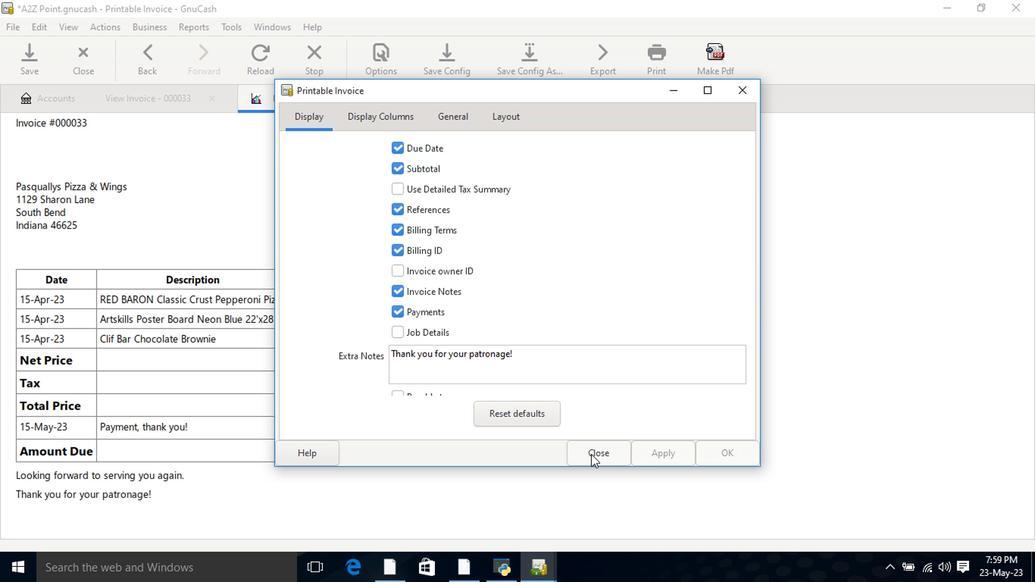 
Action: Mouse moved to (594, 458)
Screenshot: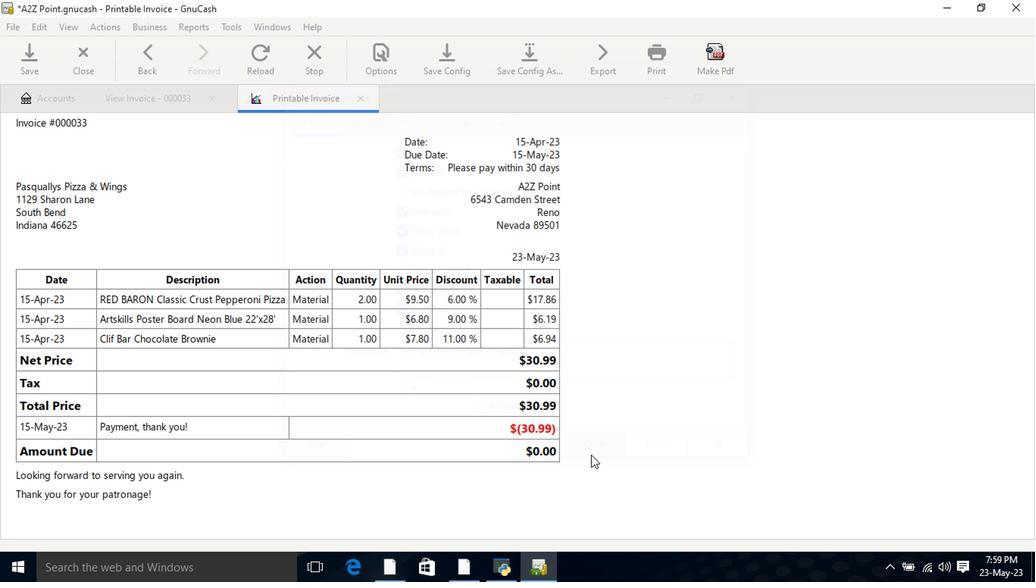 
